 Task: Find connections with filter location Eberswalde with filter topic #property with filter profile language English with filter current company JSW Energy Ltd with filter school NSHM Knowledge Campus Durgapur Group of Institutions 273 with filter industry School and Employee Bus Services with filter service category HR Consulting with filter keywords title Office Manager
Action: Mouse moved to (522, 58)
Screenshot: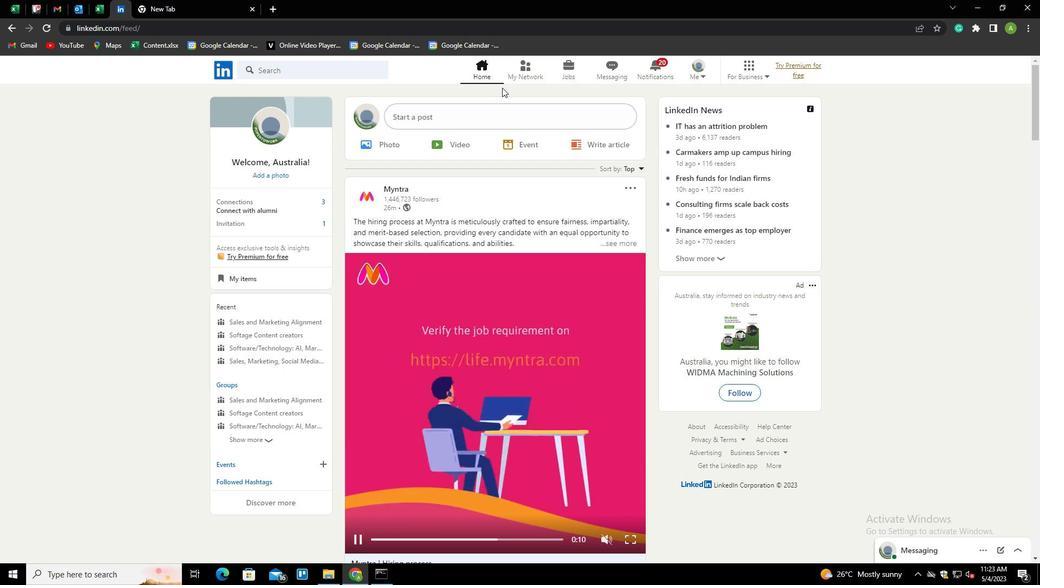
Action: Mouse pressed left at (522, 58)
Screenshot: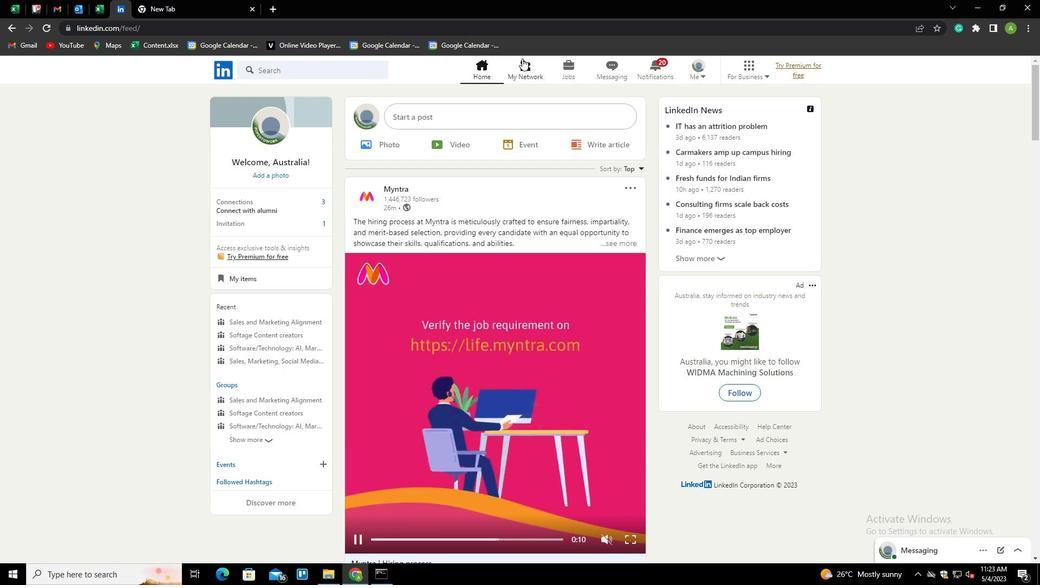
Action: Mouse moved to (280, 126)
Screenshot: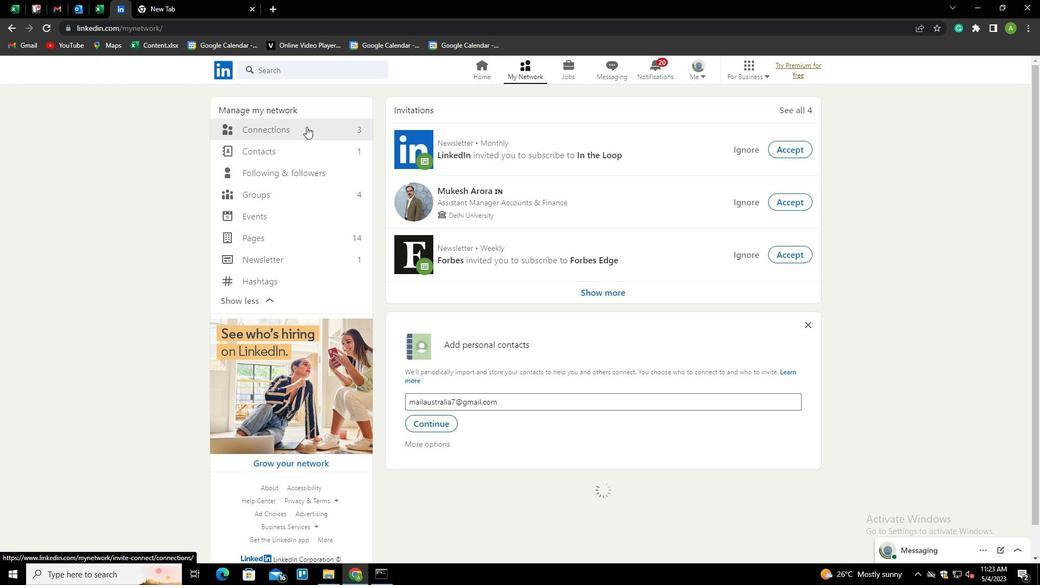 
Action: Mouse pressed left at (280, 126)
Screenshot: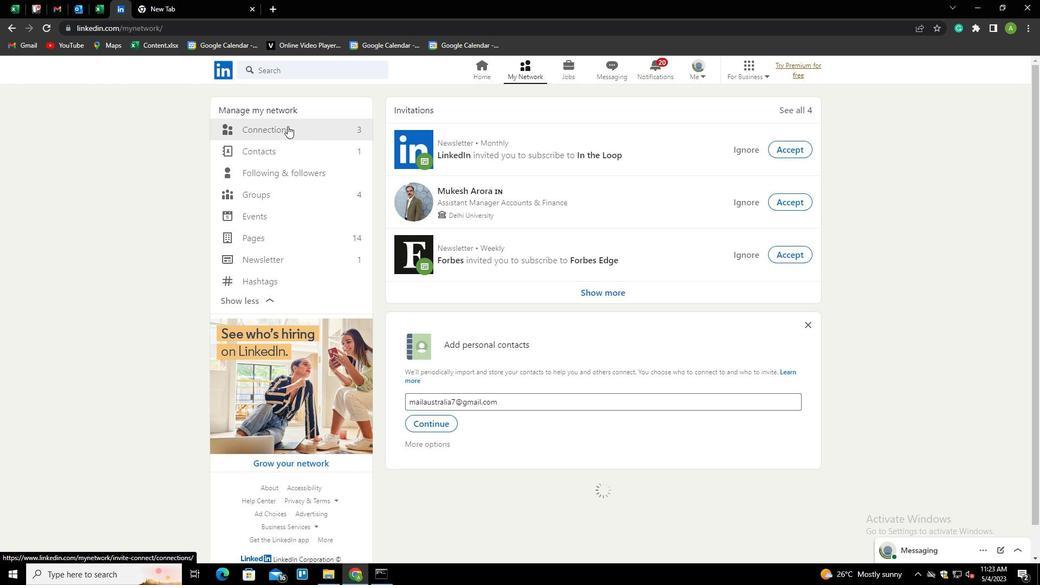 
Action: Mouse moved to (594, 126)
Screenshot: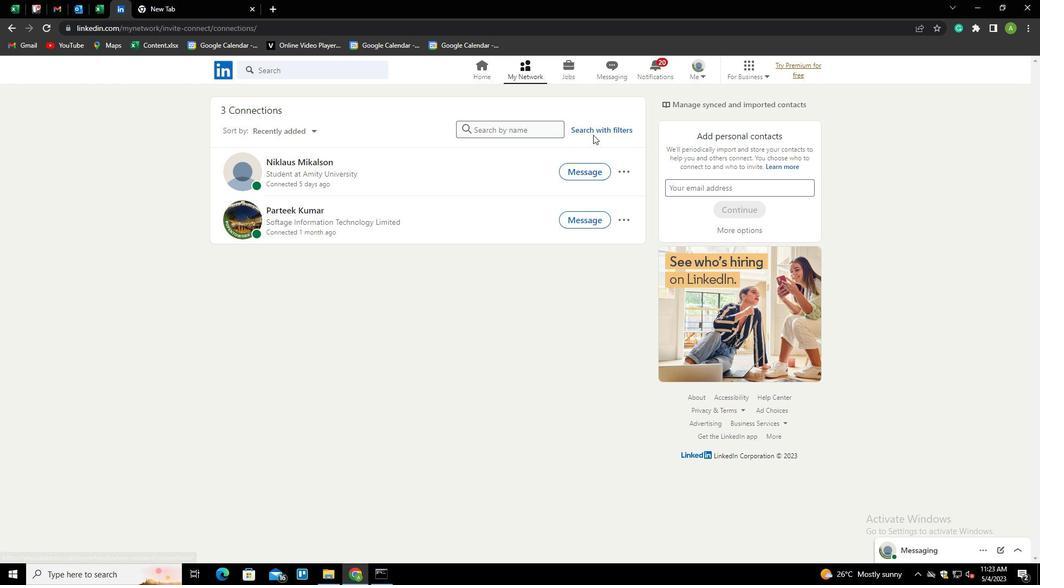 
Action: Mouse pressed left at (594, 126)
Screenshot: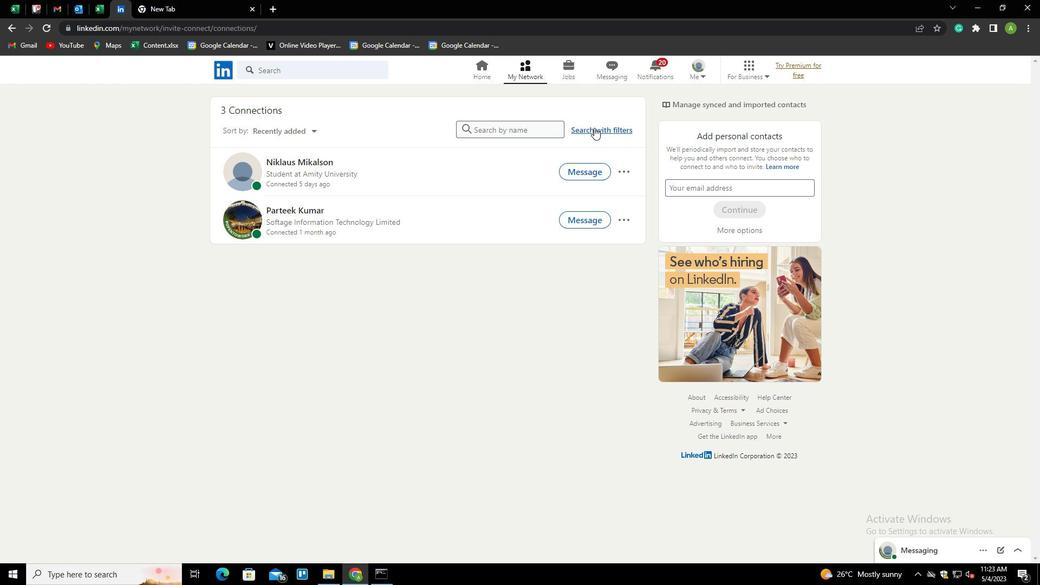 
Action: Mouse moved to (547, 100)
Screenshot: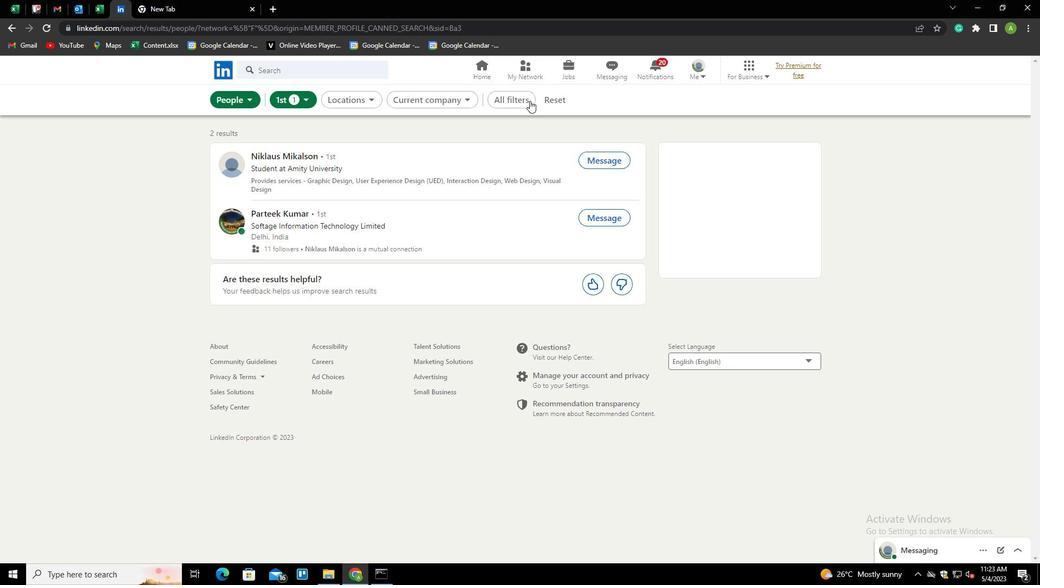 
Action: Mouse pressed left at (547, 100)
Screenshot: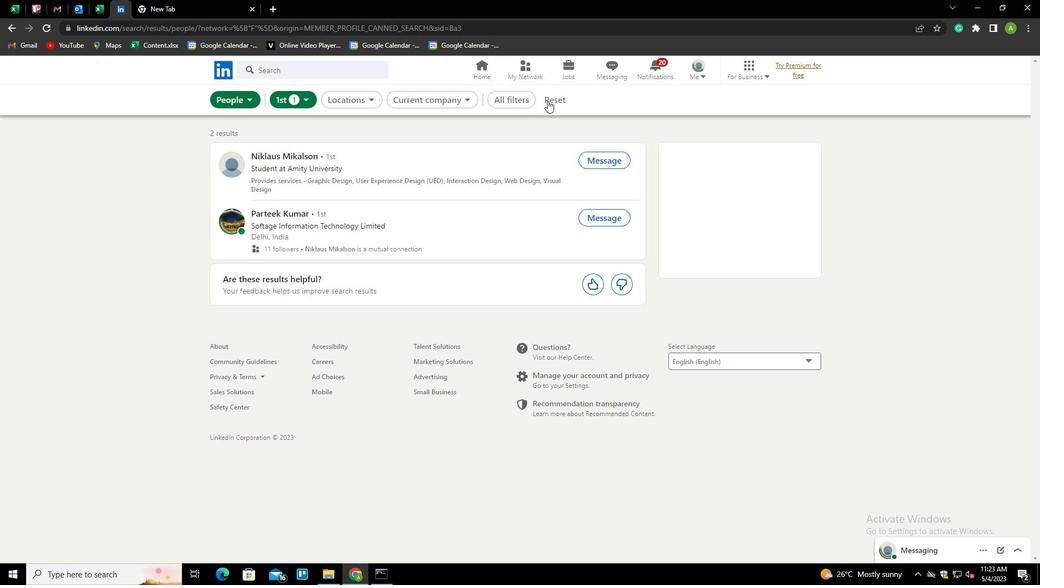 
Action: Mouse moved to (550, 99)
Screenshot: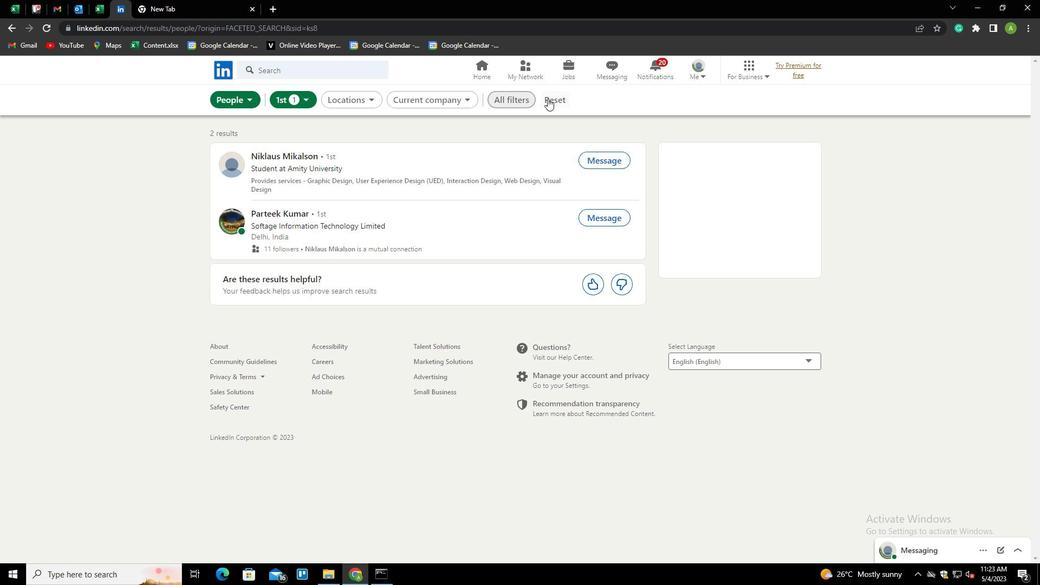 
Action: Mouse pressed left at (550, 99)
Screenshot: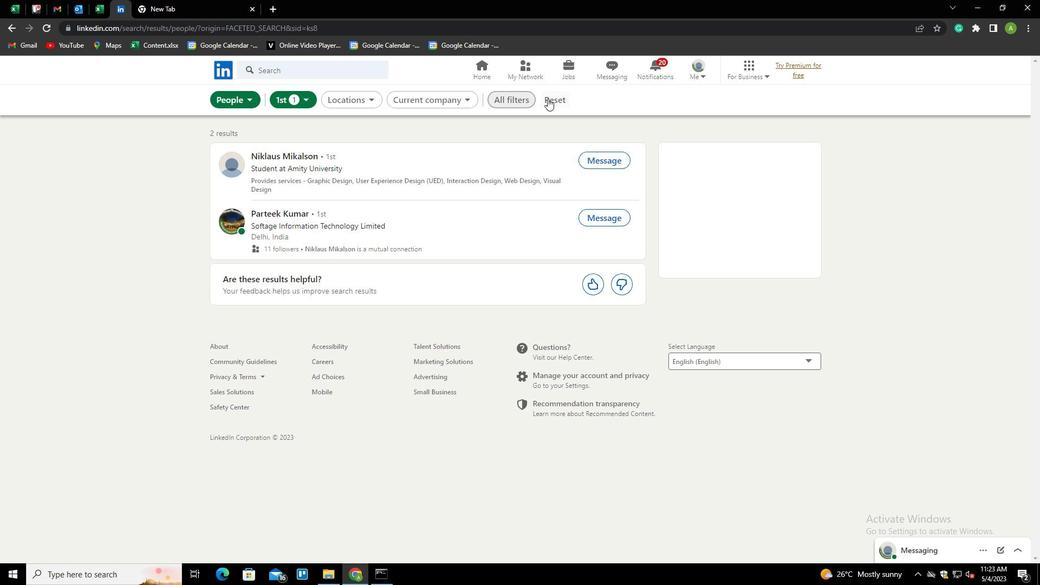 
Action: Mouse moved to (530, 97)
Screenshot: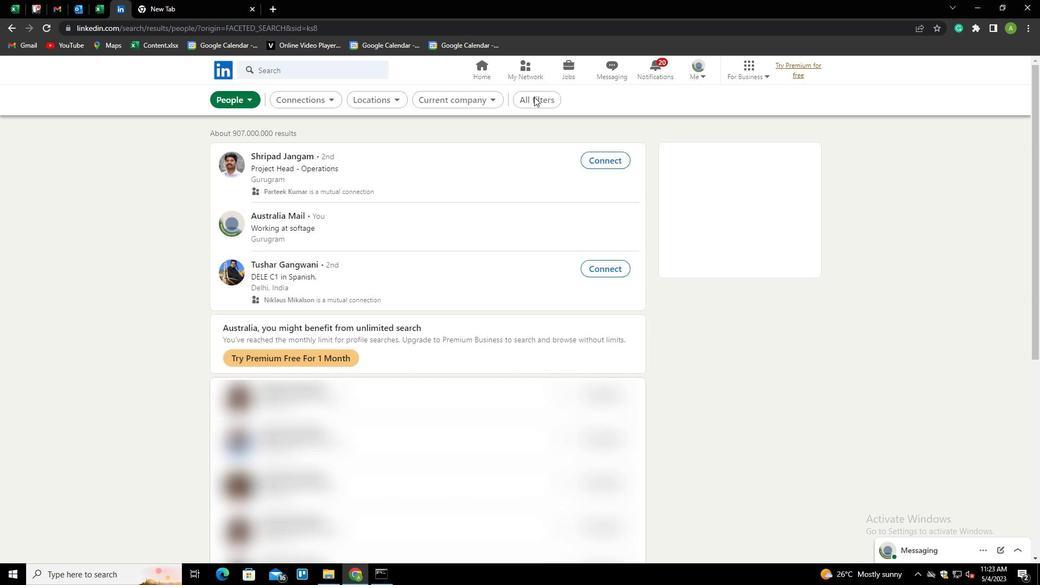 
Action: Mouse pressed left at (530, 97)
Screenshot: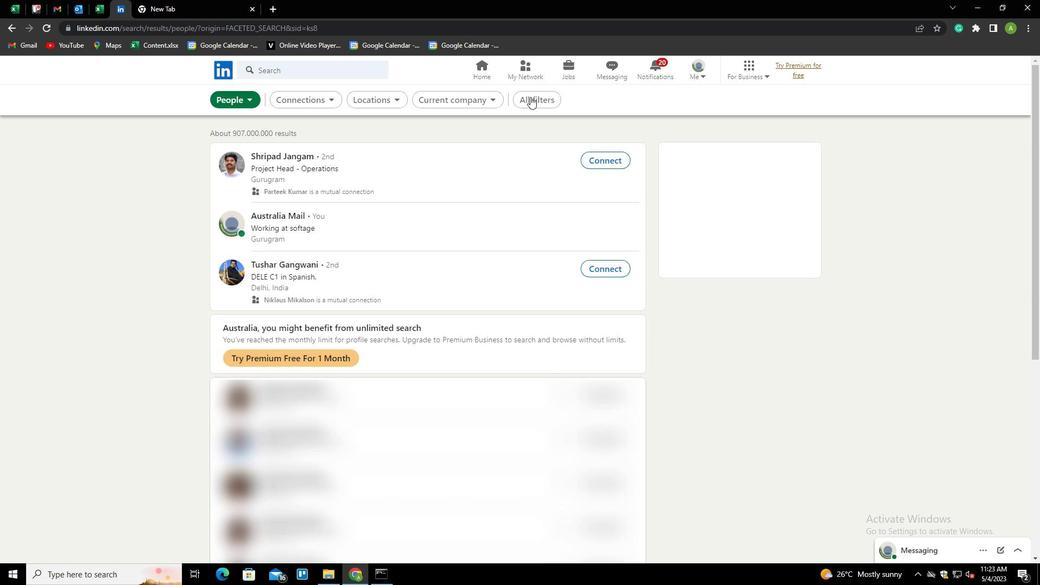
Action: Mouse moved to (811, 296)
Screenshot: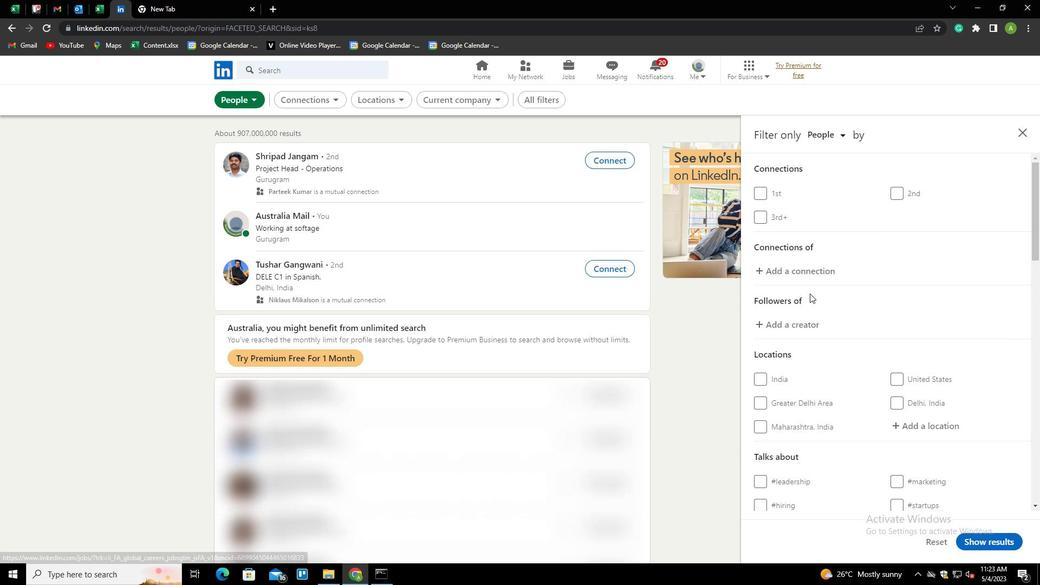 
Action: Mouse scrolled (811, 295) with delta (0, 0)
Screenshot: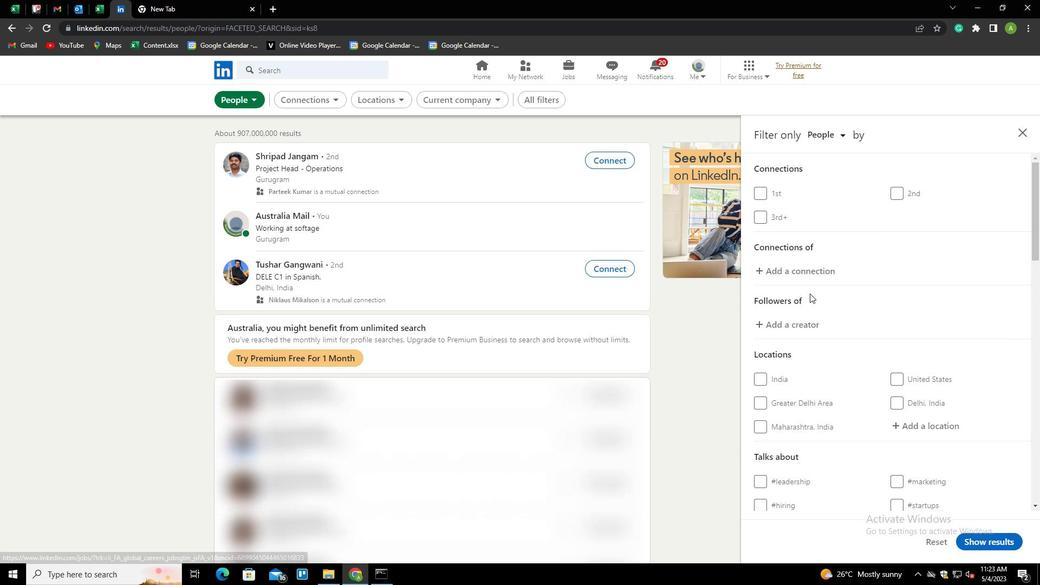 
Action: Mouse scrolled (811, 295) with delta (0, 0)
Screenshot: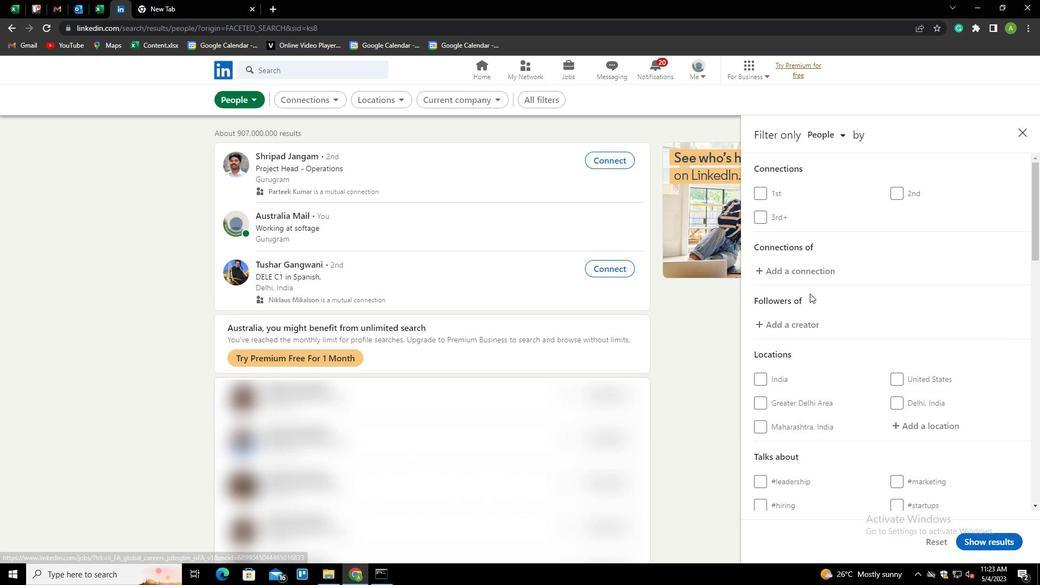 
Action: Mouse scrolled (811, 295) with delta (0, 0)
Screenshot: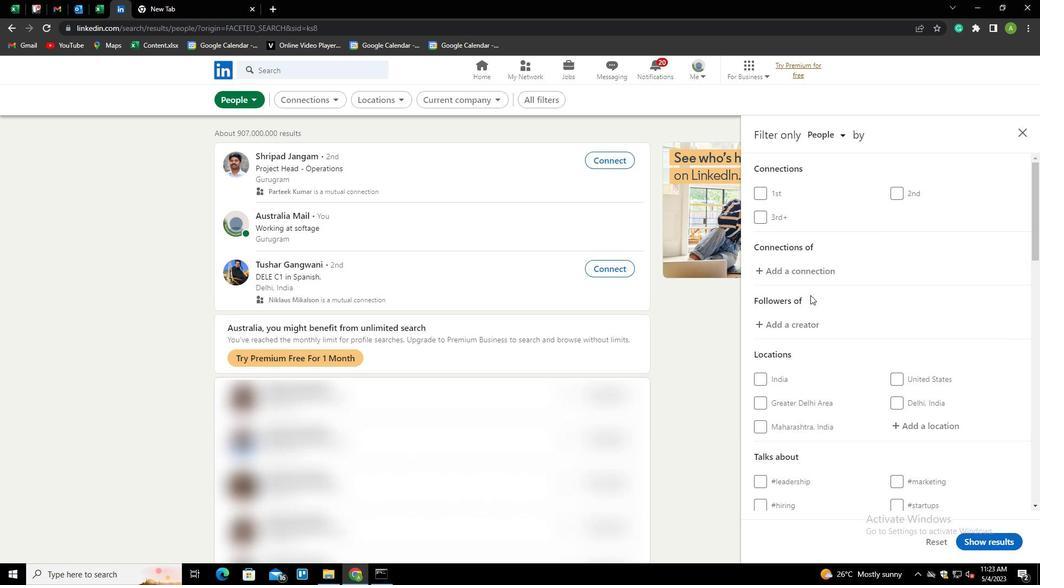 
Action: Mouse moved to (903, 266)
Screenshot: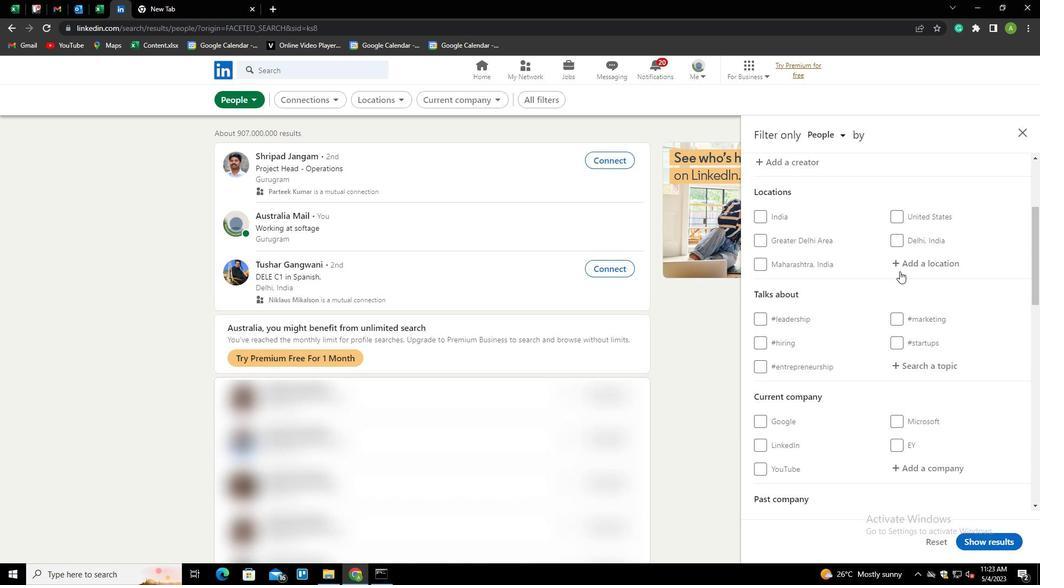 
Action: Mouse pressed left at (903, 266)
Screenshot: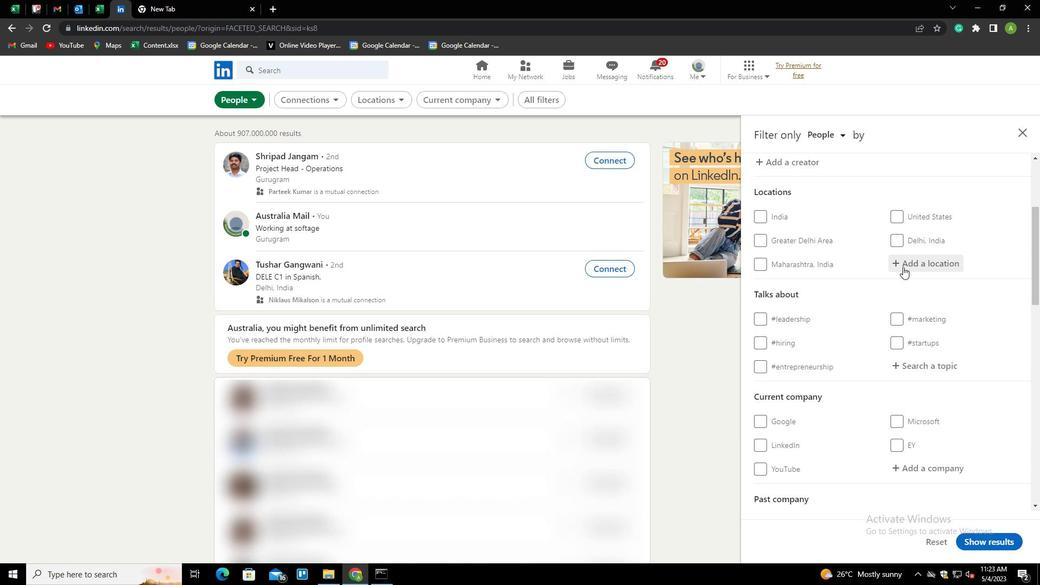 
Action: Key pressed <Key.shift>
Screenshot: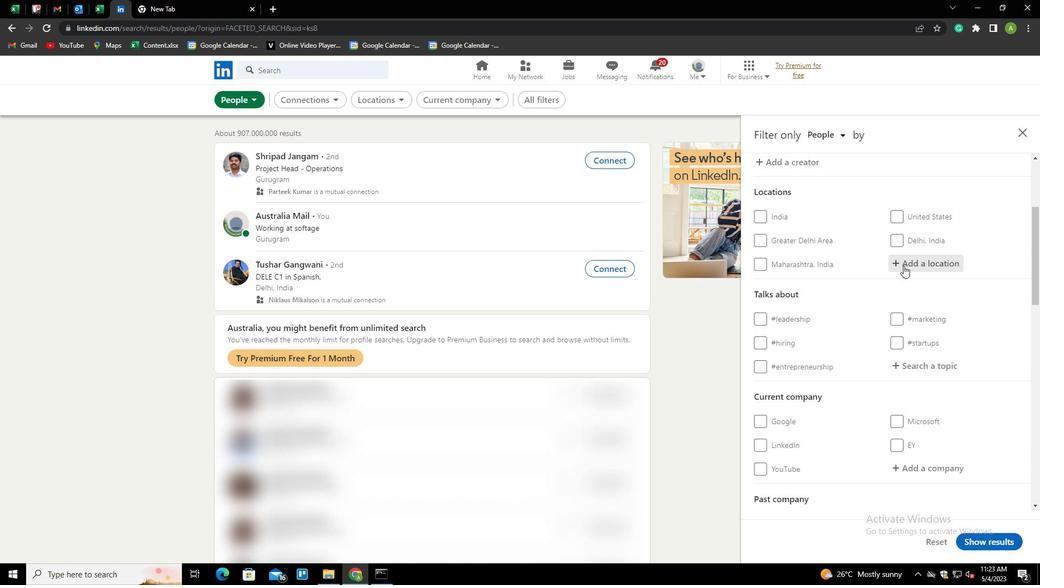 
Action: Mouse moved to (893, 264)
Screenshot: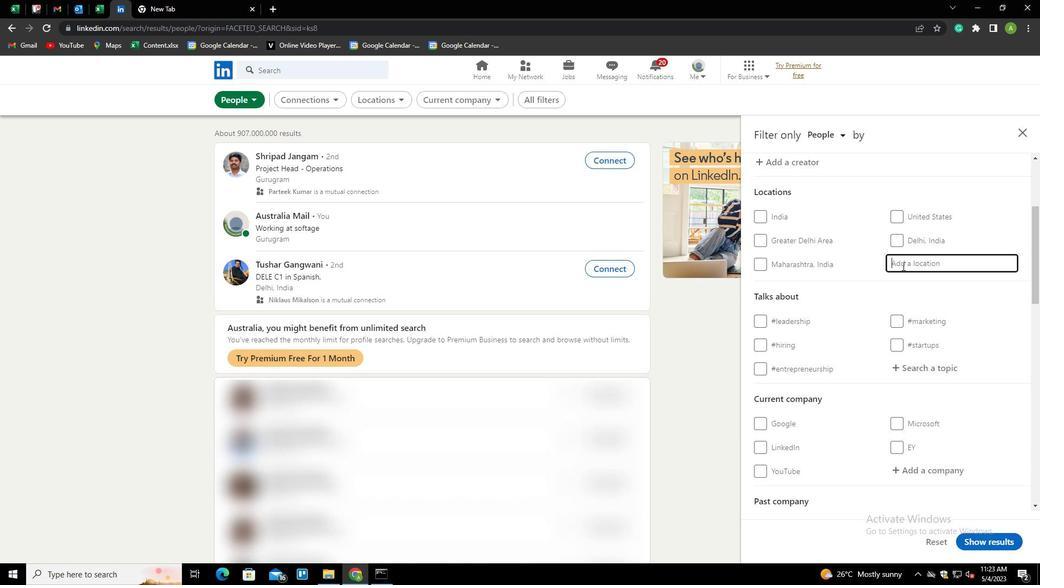 
Action: Key pressed <Key.shift>
Screenshot: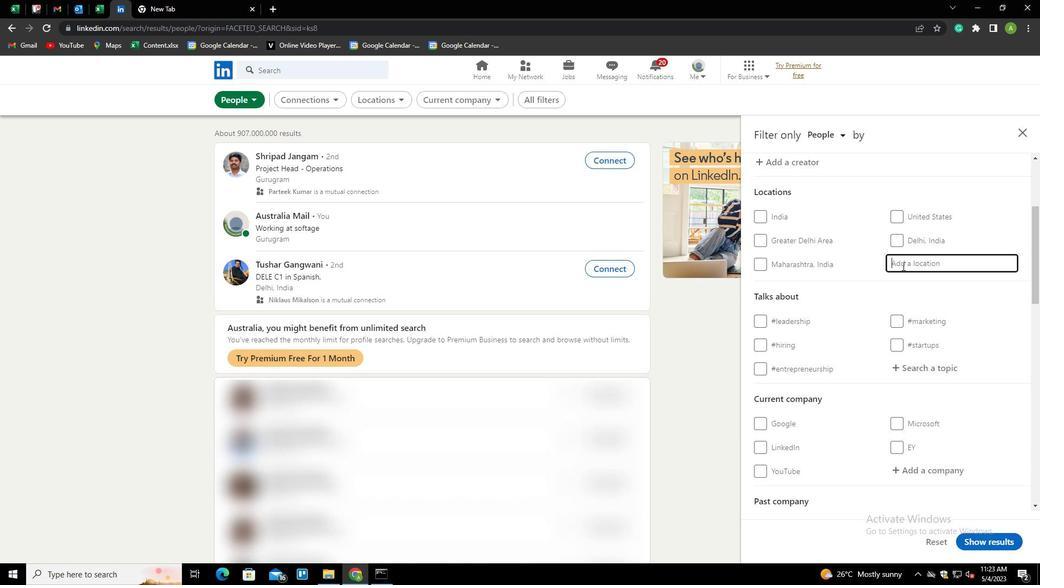 
Action: Mouse moved to (890, 263)
Screenshot: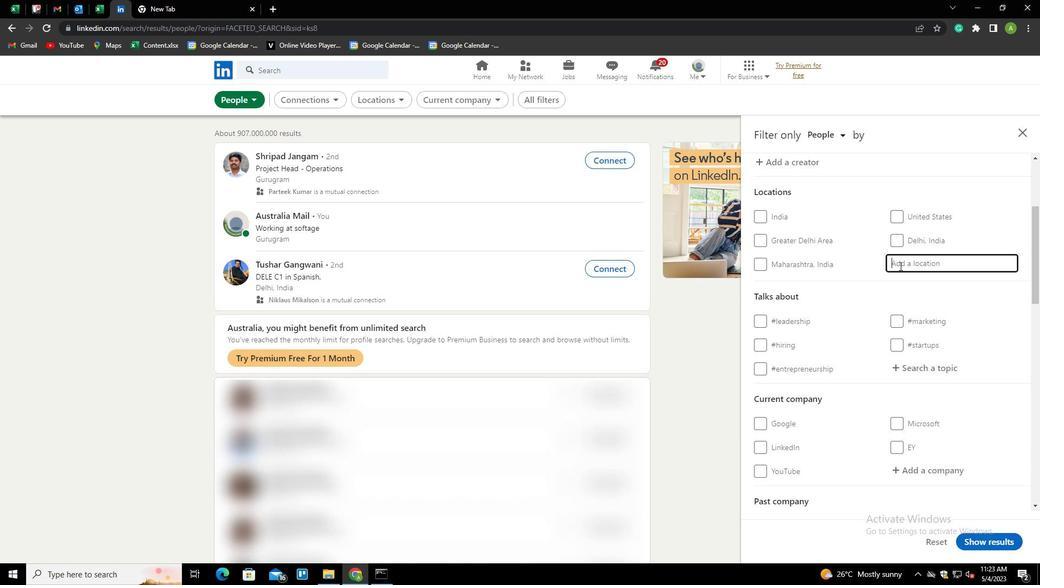 
Action: Key pressed <Key.shift><Key.shift><Key.shift><Key.shift><Key.shift><Key.shift><Key.shift>E
Screenshot: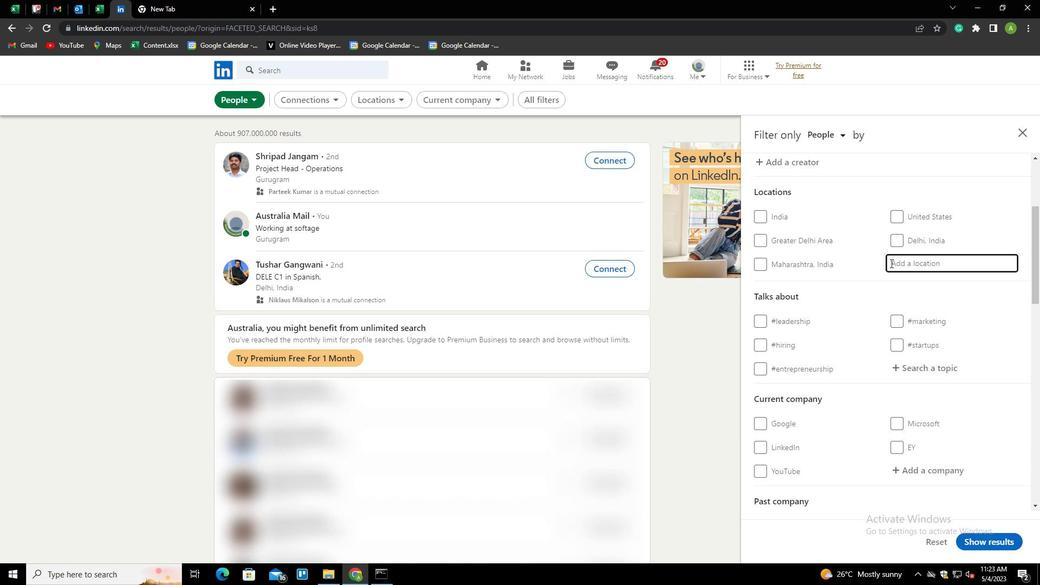 
Action: Mouse moved to (876, 260)
Screenshot: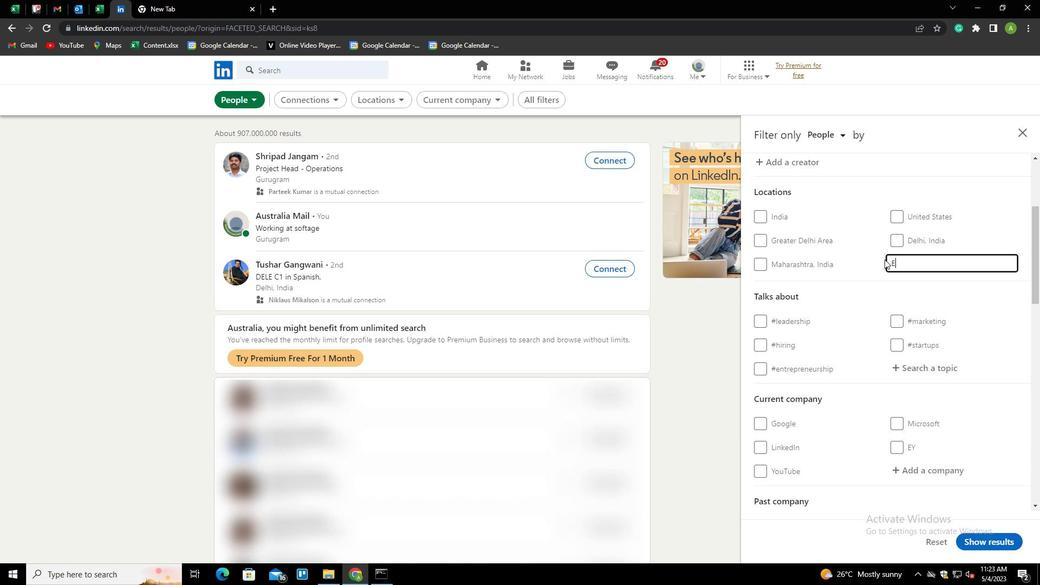 
Action: Key pressed BERSWALDE,<Key.space><Key.down><Key.enter>
Screenshot: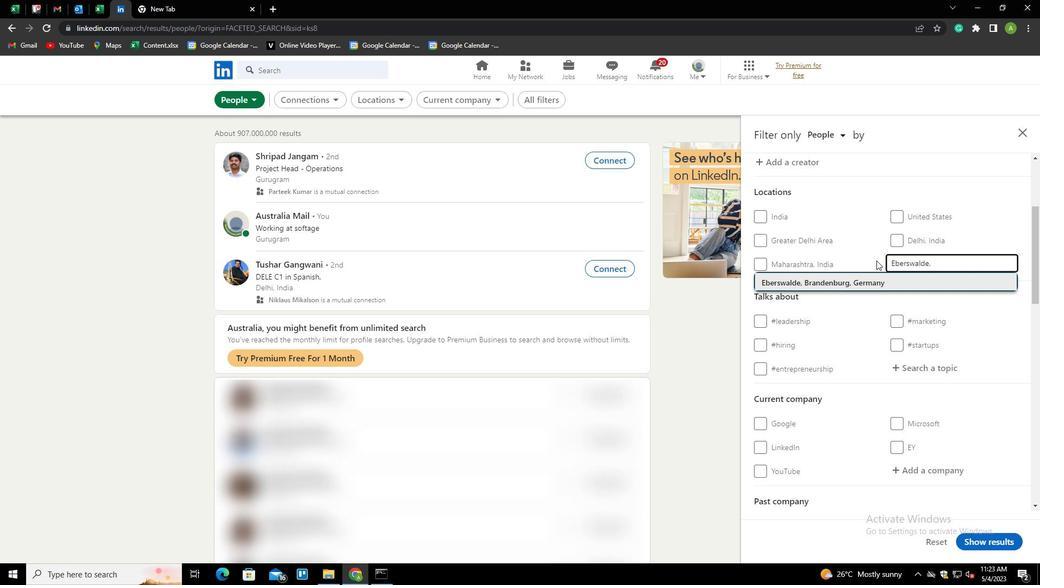 
Action: Mouse moved to (873, 268)
Screenshot: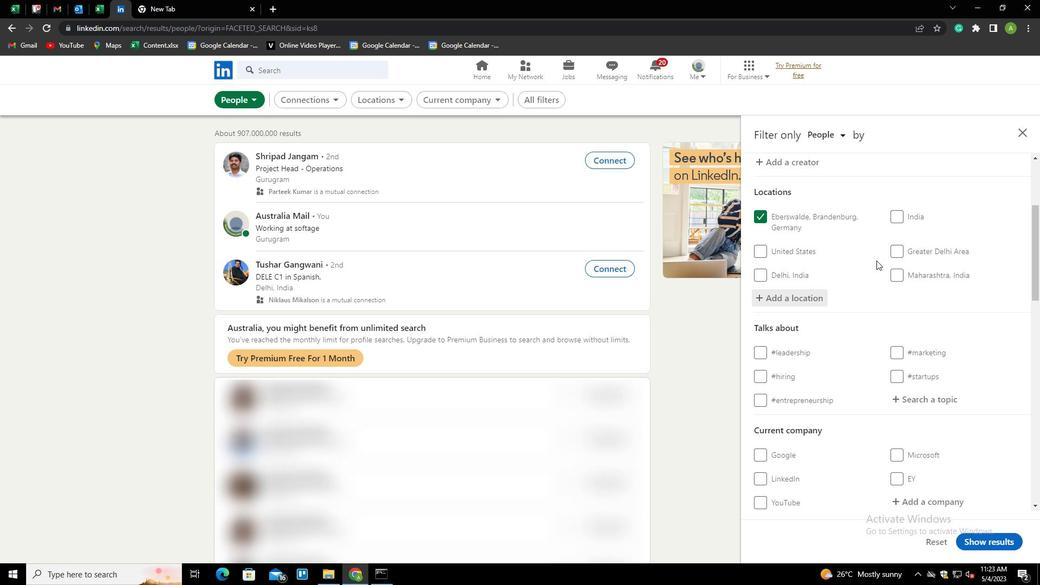 
Action: Mouse scrolled (873, 268) with delta (0, 0)
Screenshot: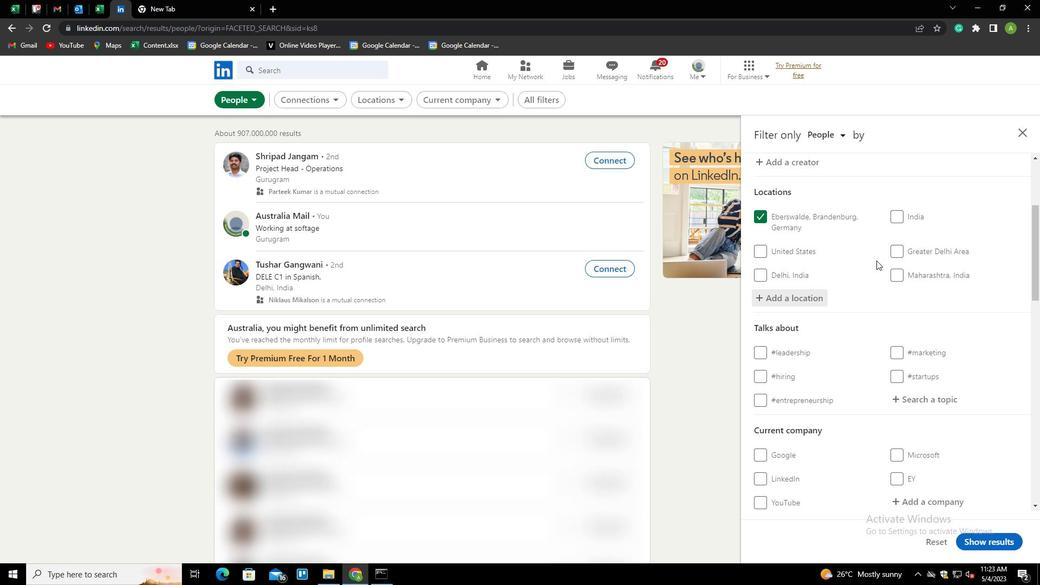 
Action: Mouse scrolled (873, 268) with delta (0, 0)
Screenshot: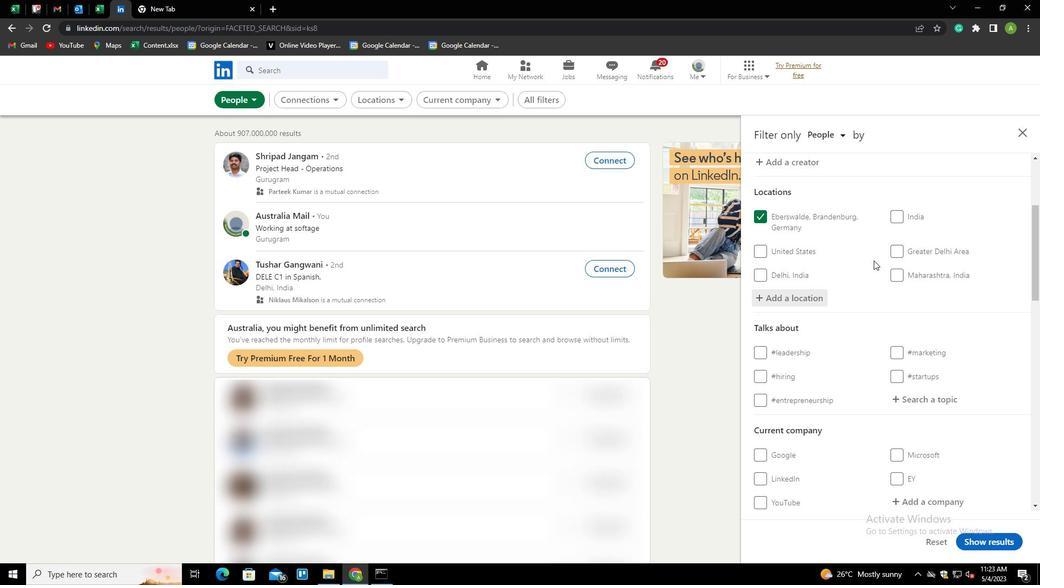 
Action: Mouse scrolled (873, 268) with delta (0, 0)
Screenshot: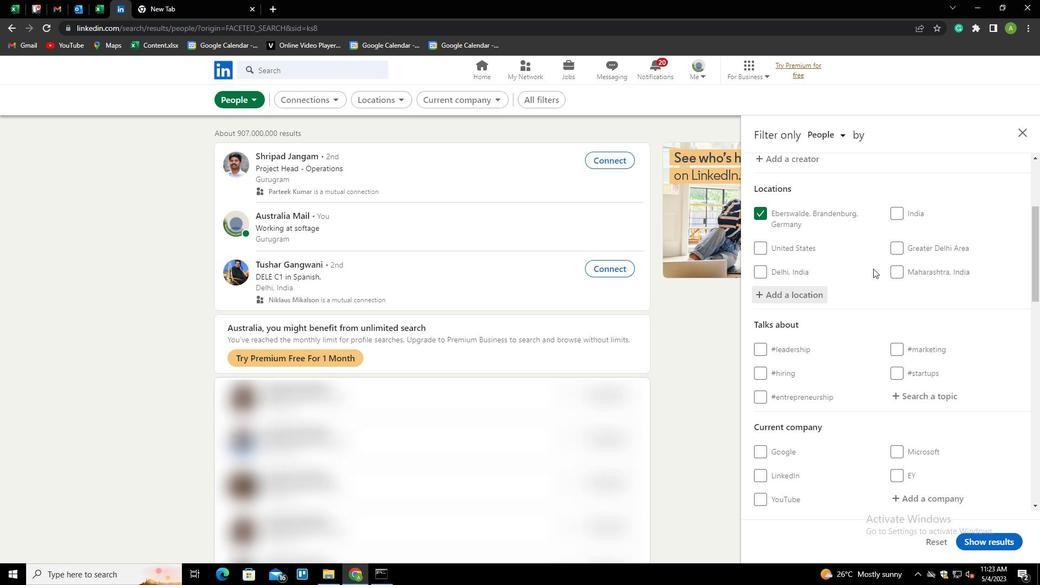 
Action: Mouse moved to (919, 241)
Screenshot: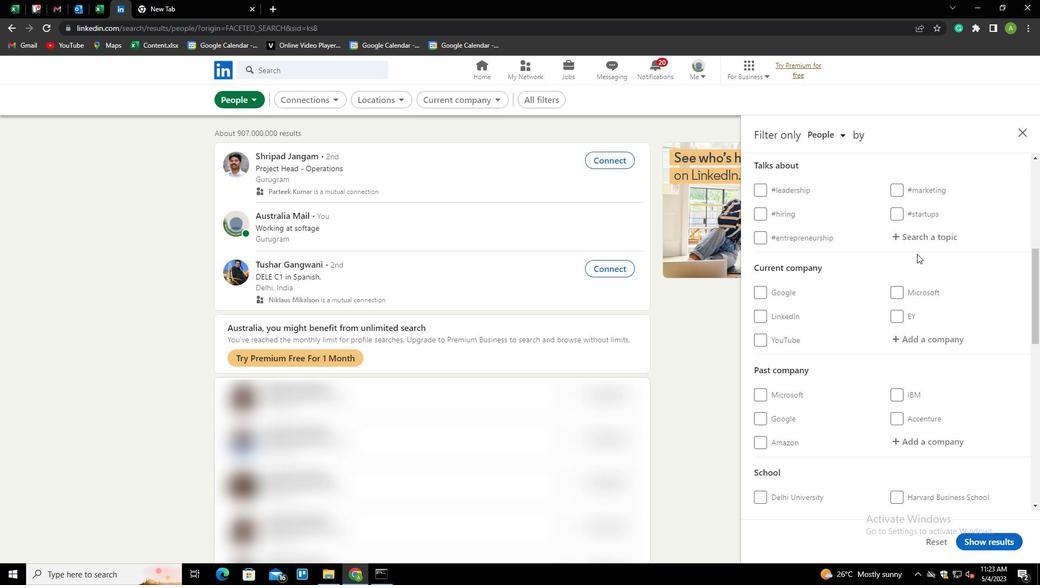 
Action: Mouse pressed left at (919, 241)
Screenshot: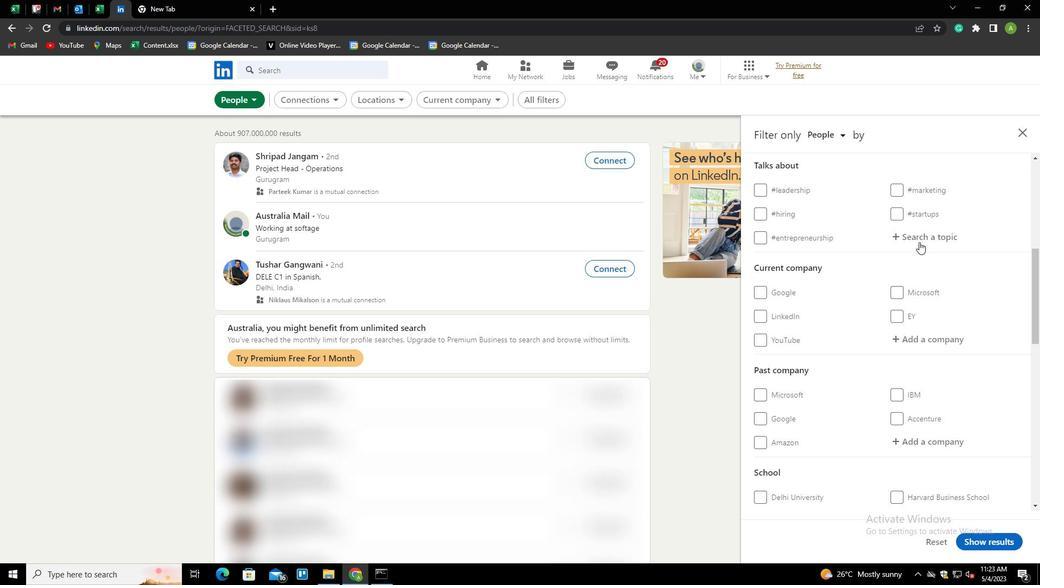
Action: Mouse moved to (900, 241)
Screenshot: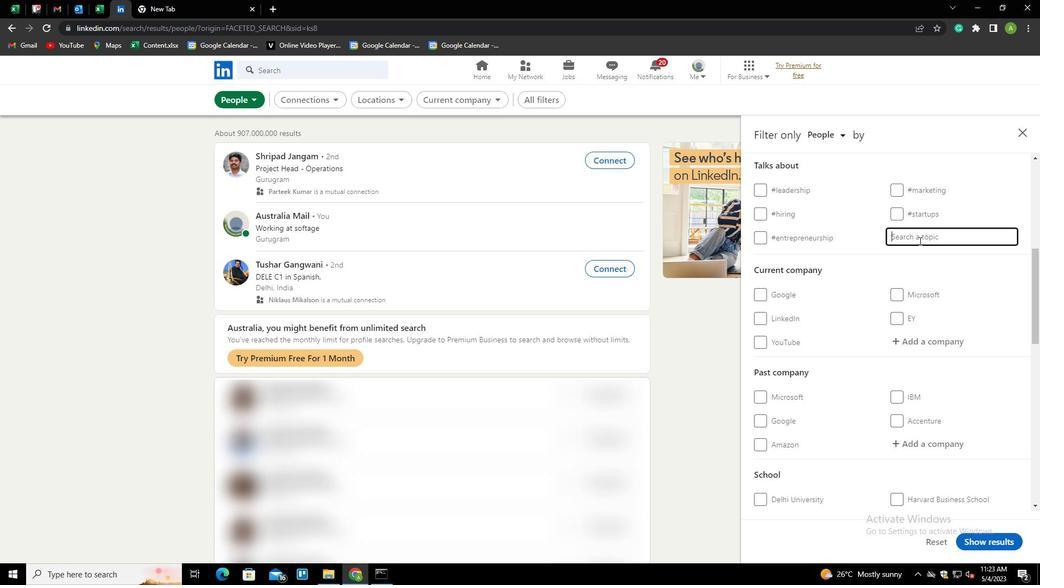 
Action: Key pressed PROPERTY<Key.down><Key.enter>
Screenshot: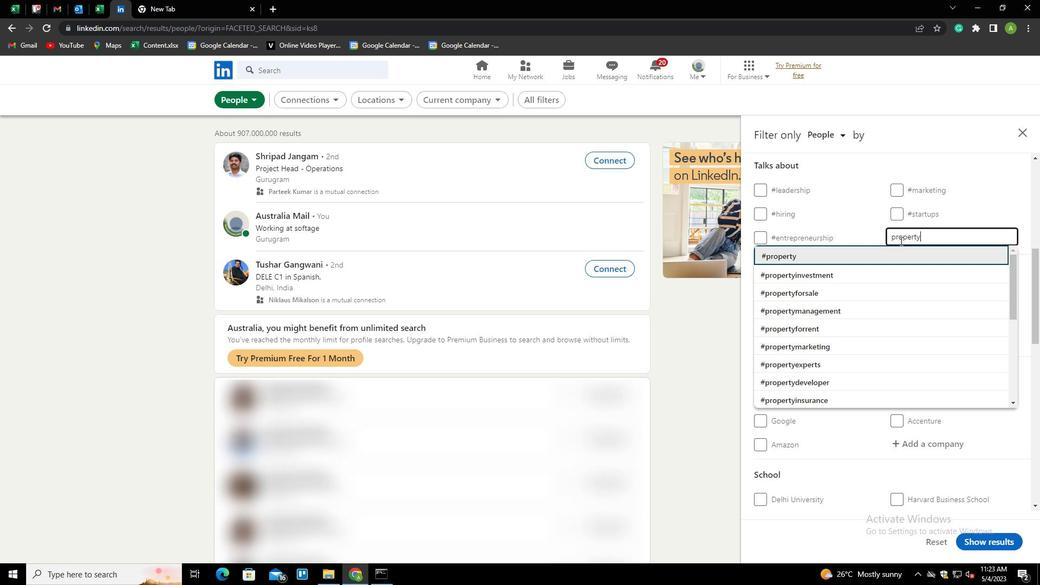 
Action: Mouse moved to (900, 241)
Screenshot: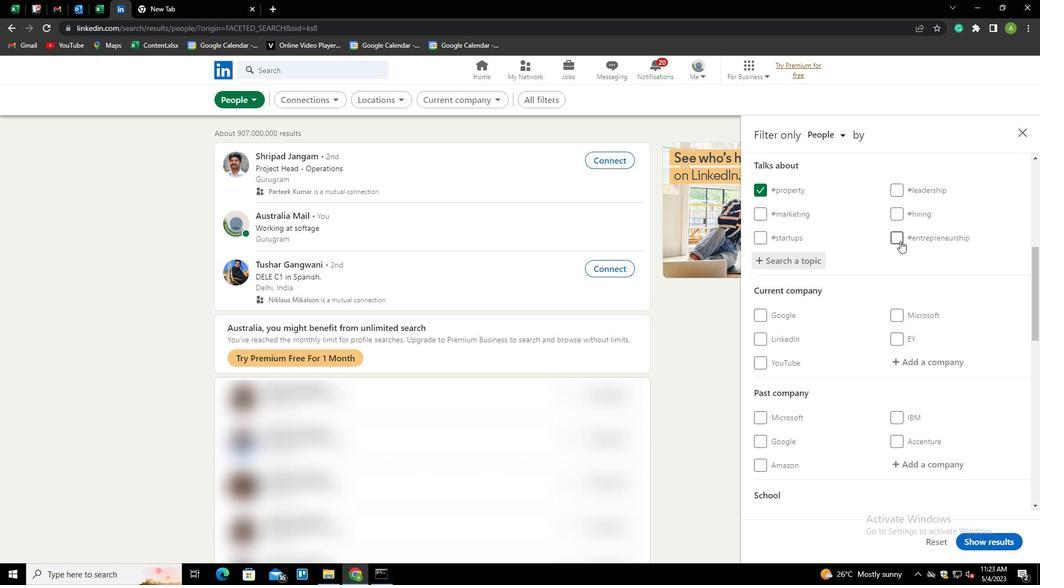 
Action: Mouse scrolled (900, 240) with delta (0, 0)
Screenshot: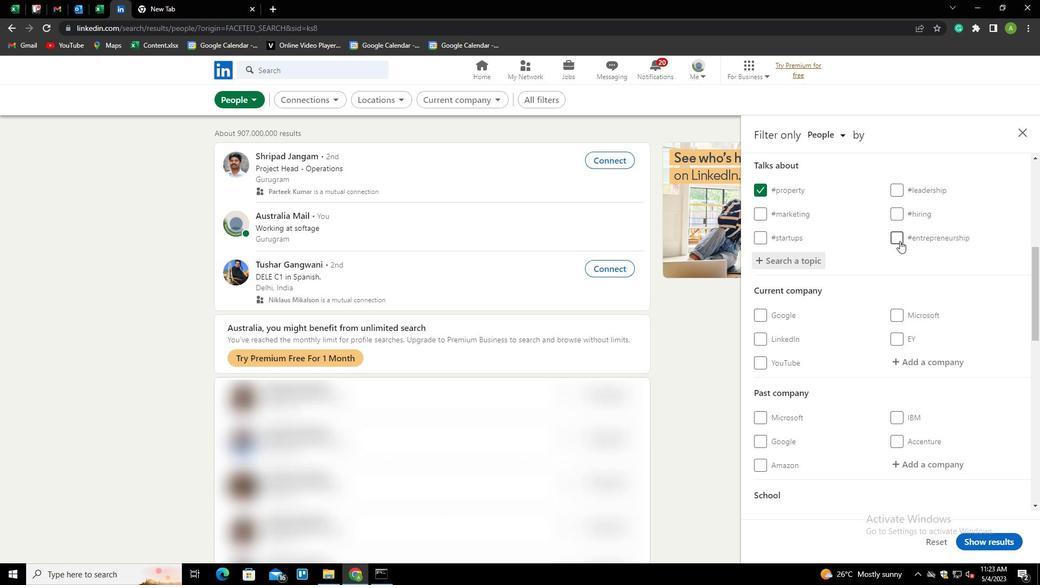 
Action: Mouse scrolled (900, 240) with delta (0, 0)
Screenshot: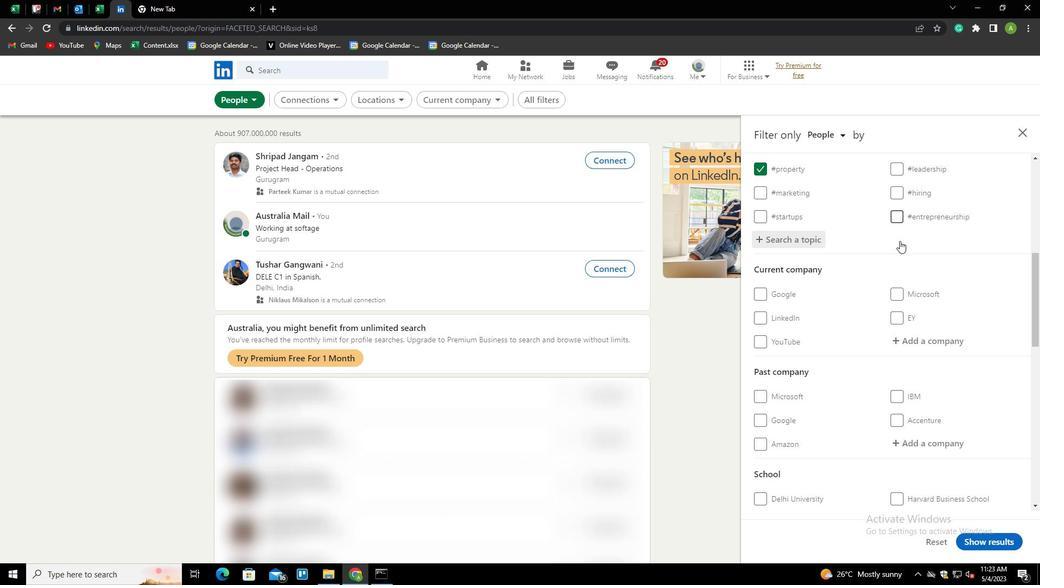 
Action: Mouse scrolled (900, 240) with delta (0, 0)
Screenshot: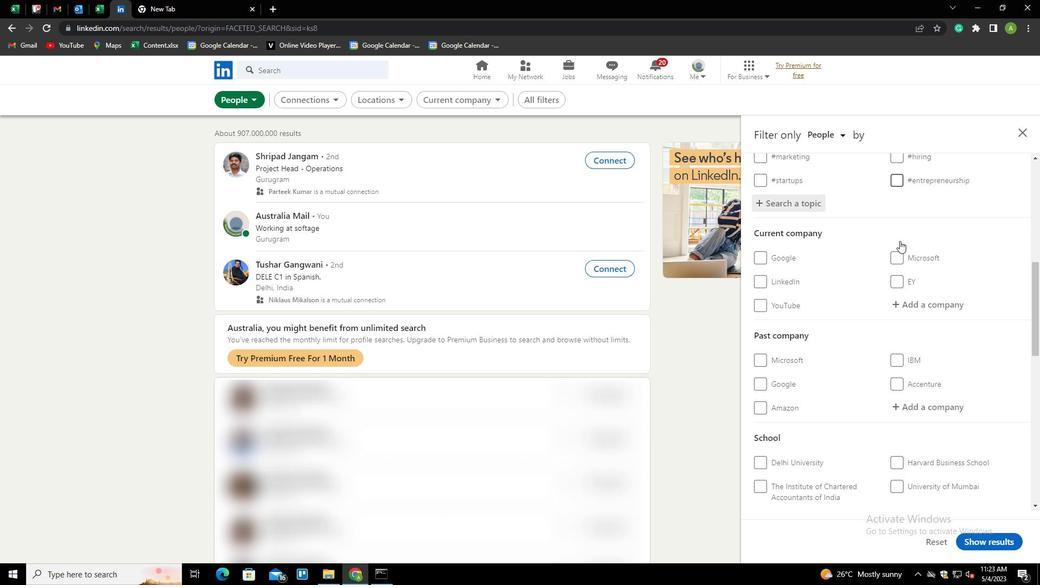 
Action: Mouse scrolled (900, 240) with delta (0, 0)
Screenshot: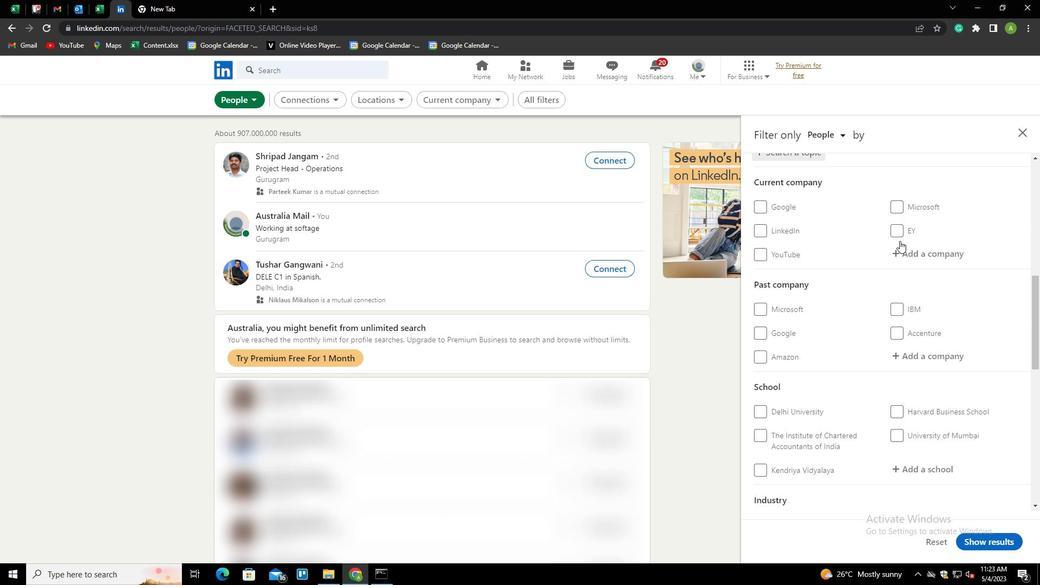 
Action: Mouse scrolled (900, 240) with delta (0, 0)
Screenshot: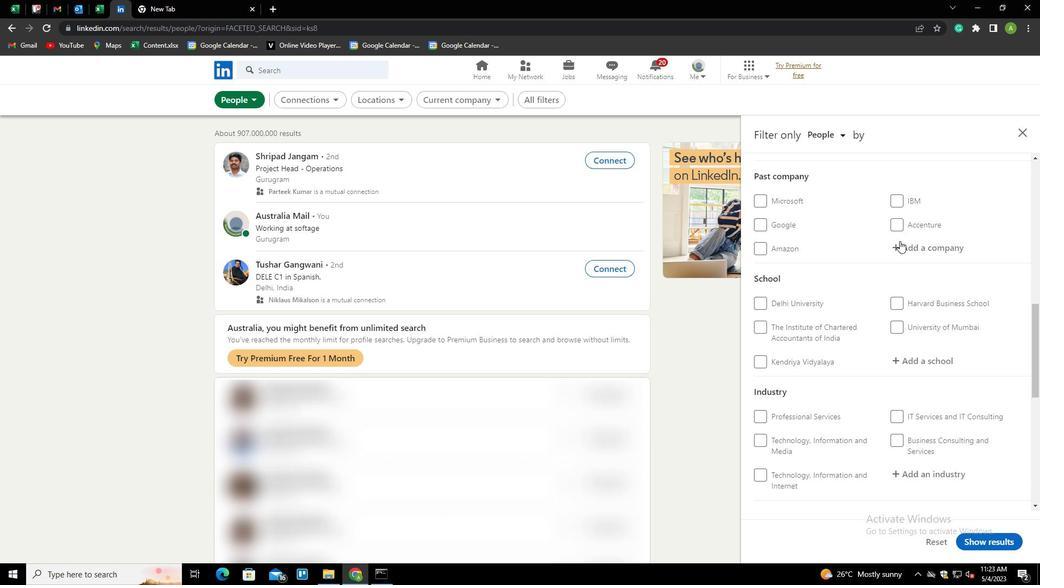 
Action: Mouse scrolled (900, 240) with delta (0, 0)
Screenshot: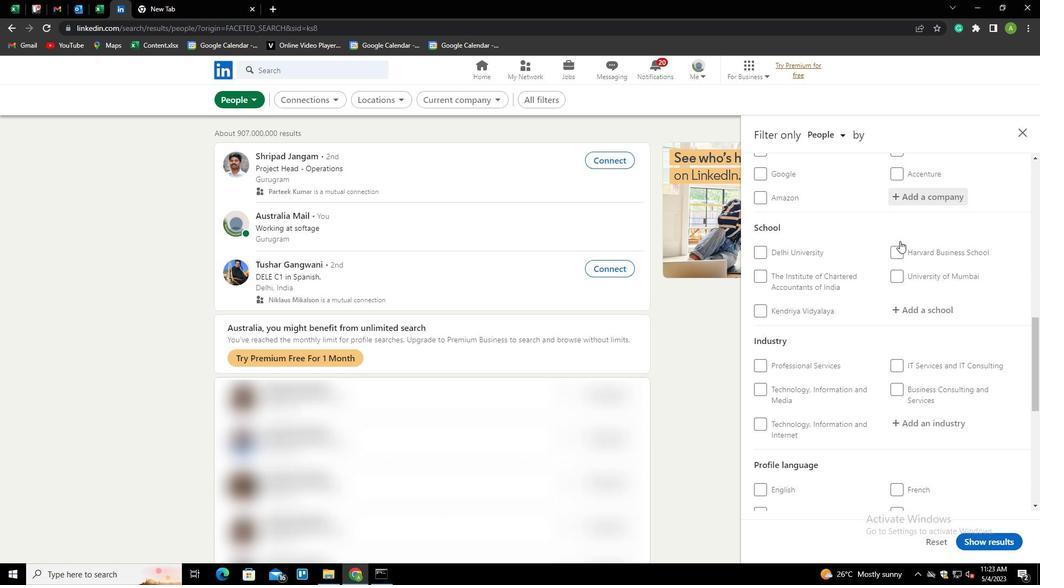 
Action: Mouse scrolled (900, 240) with delta (0, 0)
Screenshot: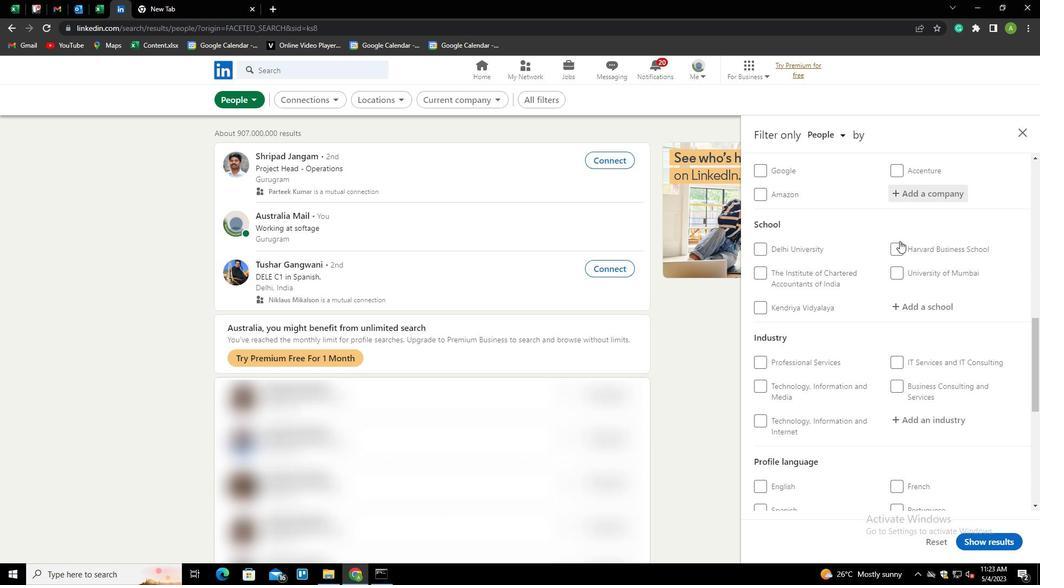 
Action: Mouse moved to (772, 377)
Screenshot: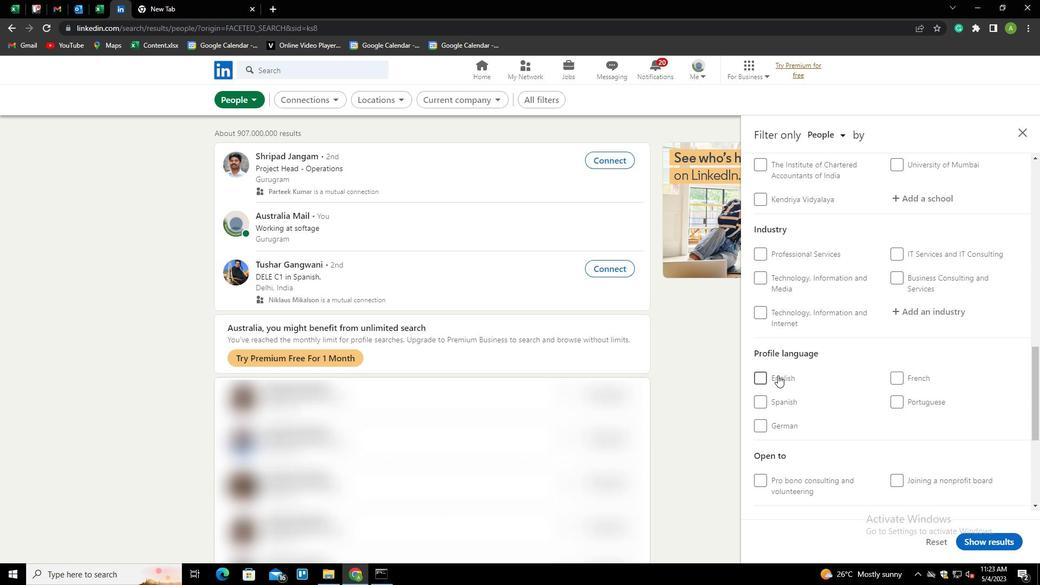 
Action: Mouse pressed left at (772, 377)
Screenshot: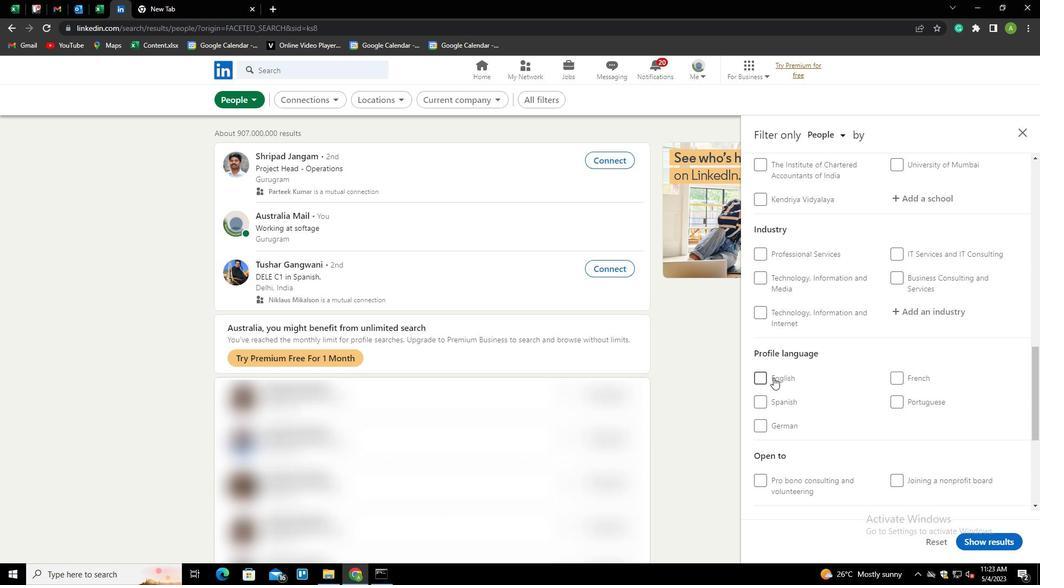
Action: Mouse moved to (847, 353)
Screenshot: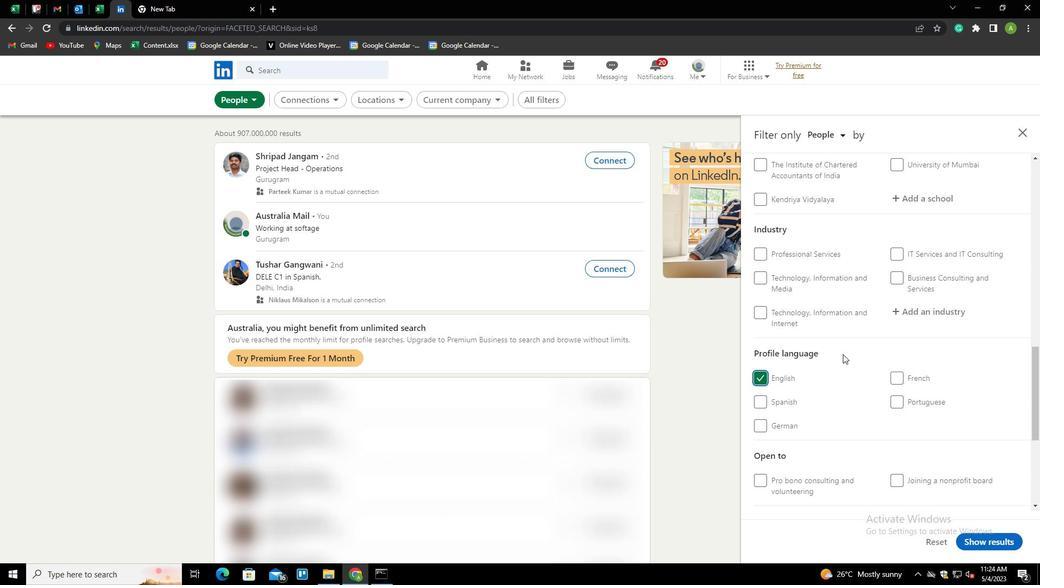 
Action: Mouse scrolled (847, 353) with delta (0, 0)
Screenshot: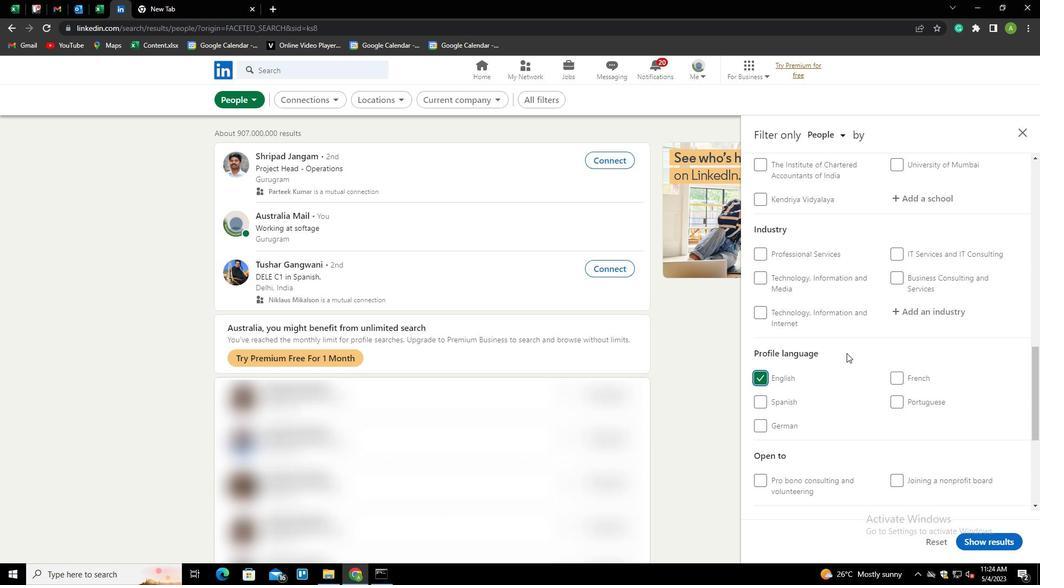 
Action: Mouse scrolled (847, 353) with delta (0, 0)
Screenshot: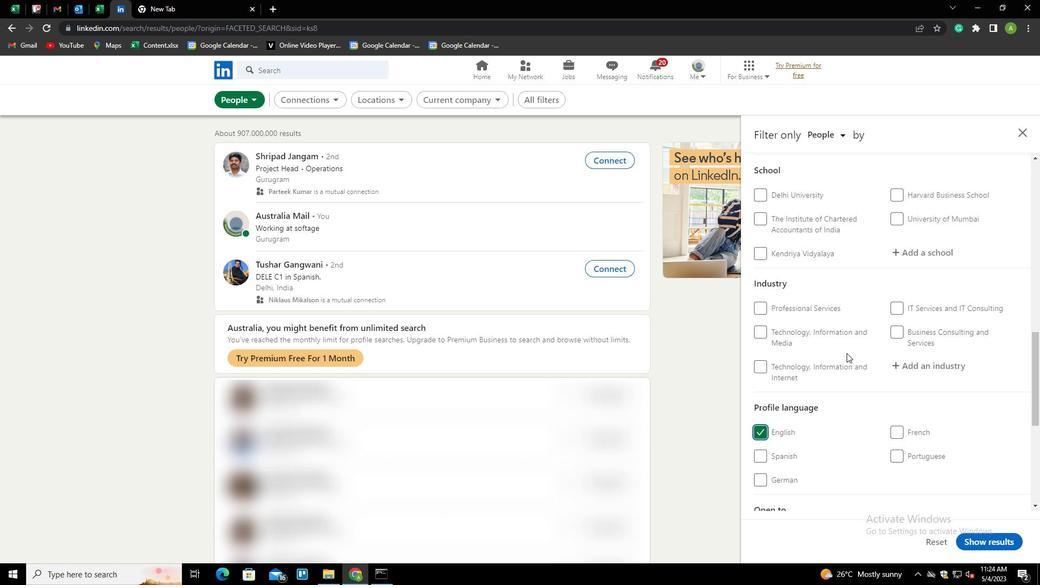 
Action: Mouse moved to (847, 352)
Screenshot: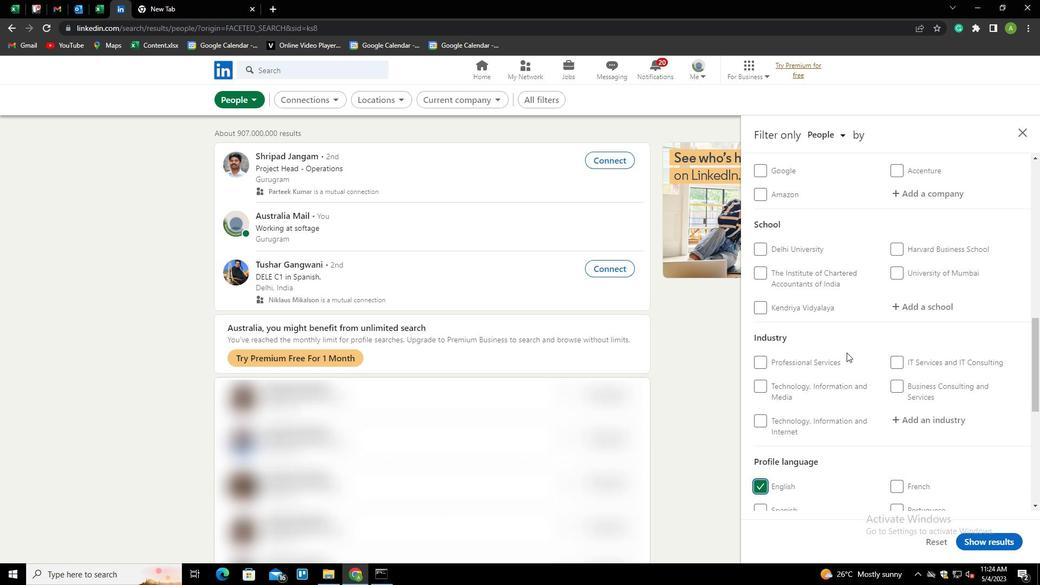 
Action: Mouse scrolled (847, 352) with delta (0, 0)
Screenshot: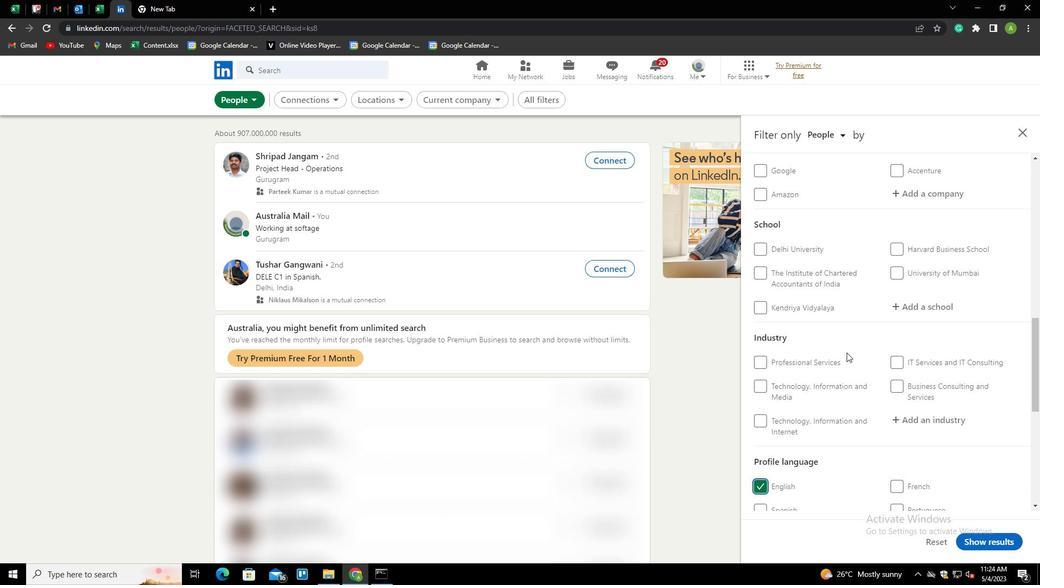 
Action: Mouse moved to (847, 351)
Screenshot: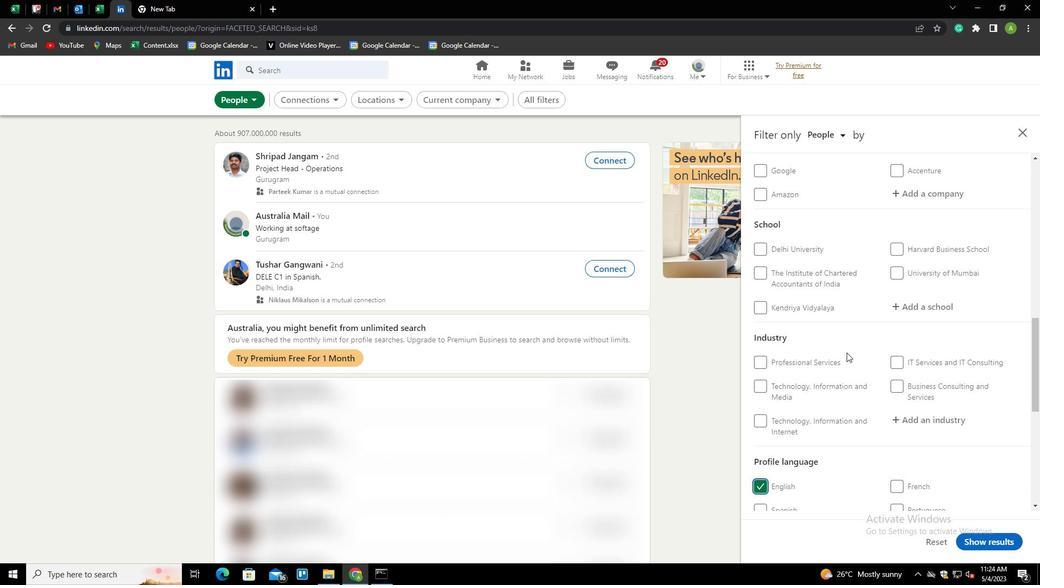 
Action: Mouse scrolled (847, 351) with delta (0, 0)
Screenshot: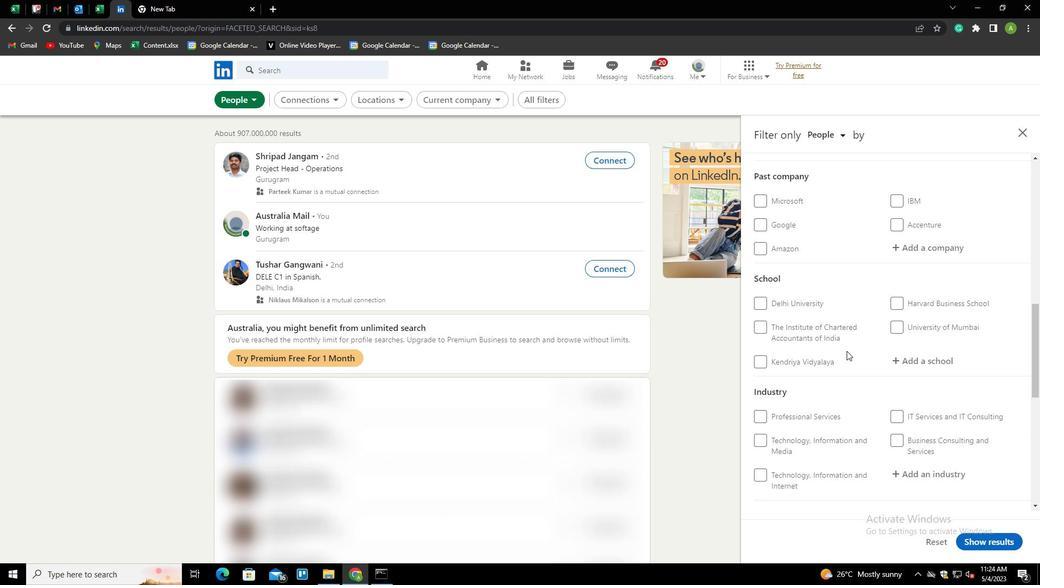 
Action: Mouse moved to (847, 350)
Screenshot: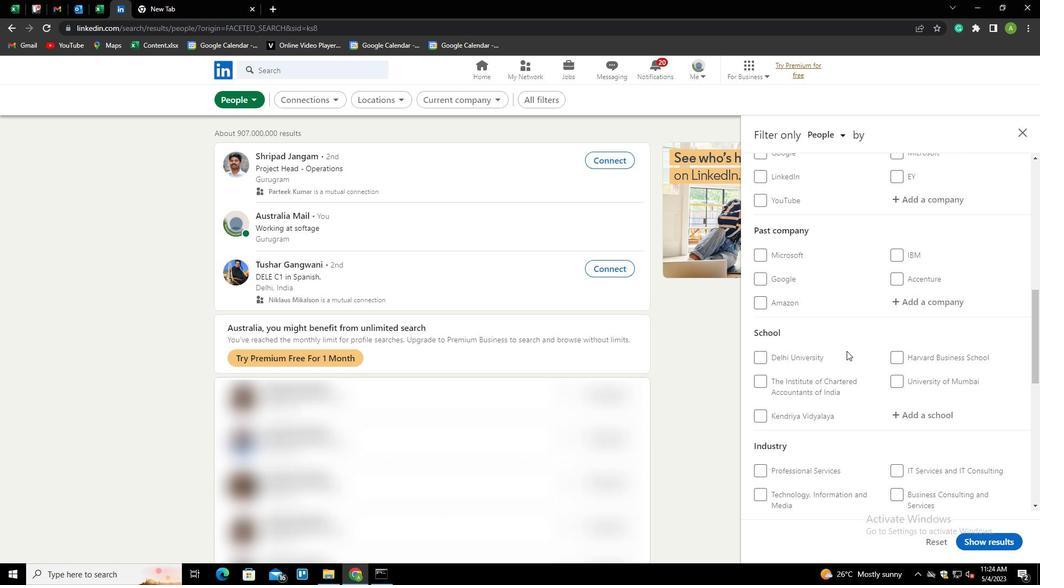 
Action: Mouse scrolled (847, 351) with delta (0, 0)
Screenshot: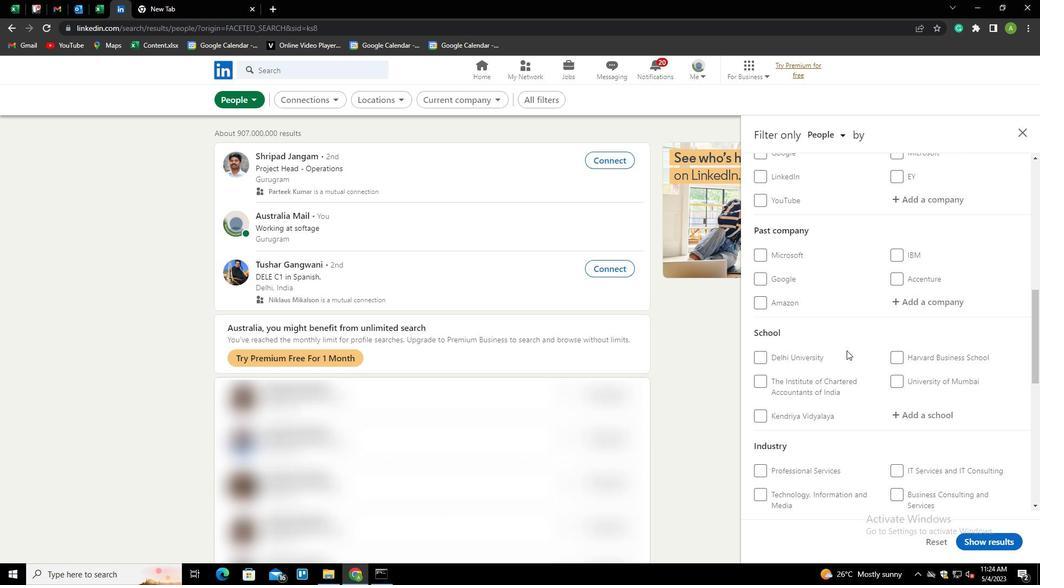 
Action: Mouse scrolled (847, 351) with delta (0, 0)
Screenshot: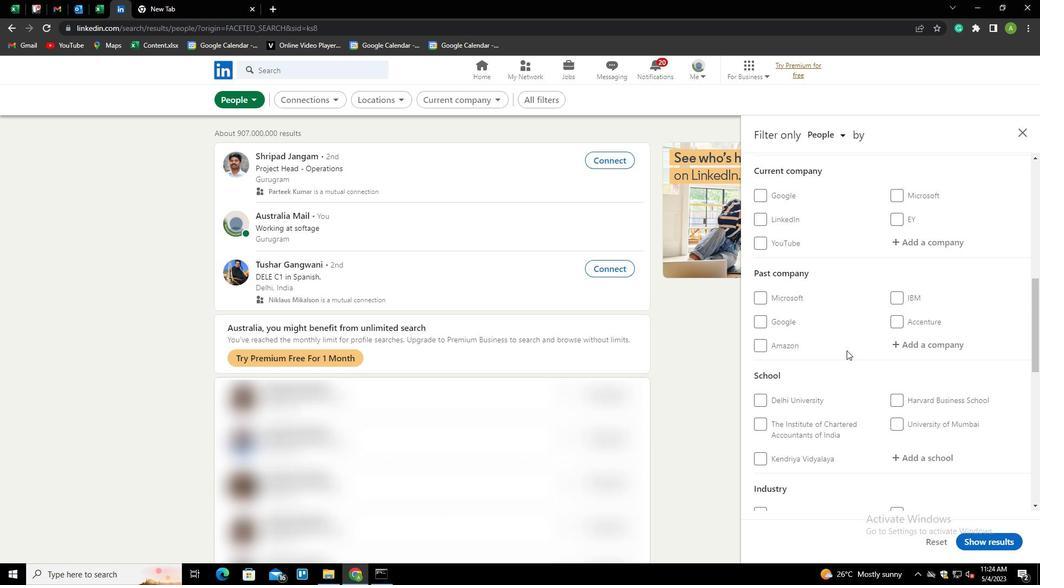 
Action: Mouse moved to (904, 304)
Screenshot: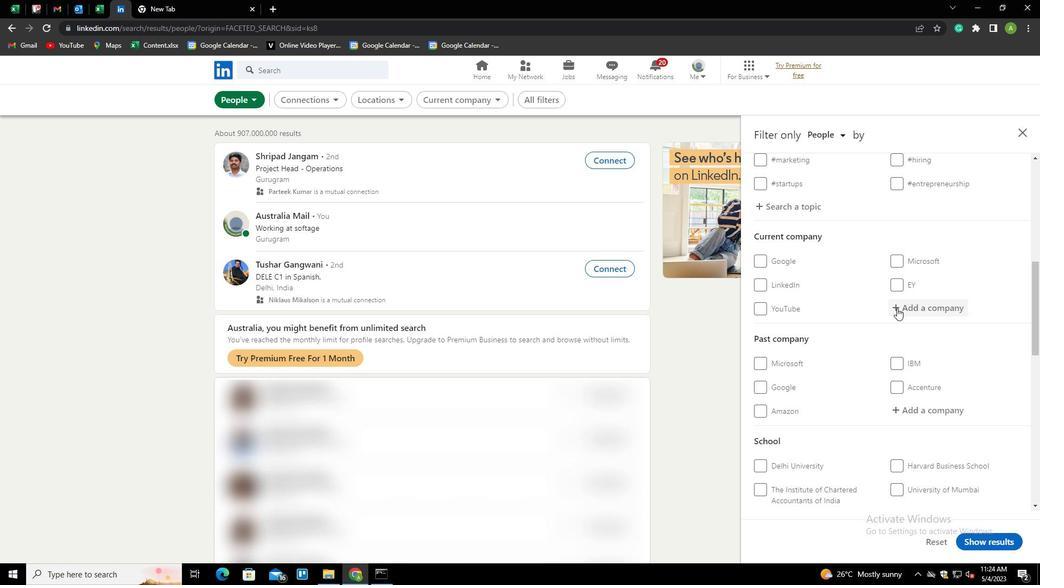 
Action: Mouse pressed left at (904, 304)
Screenshot: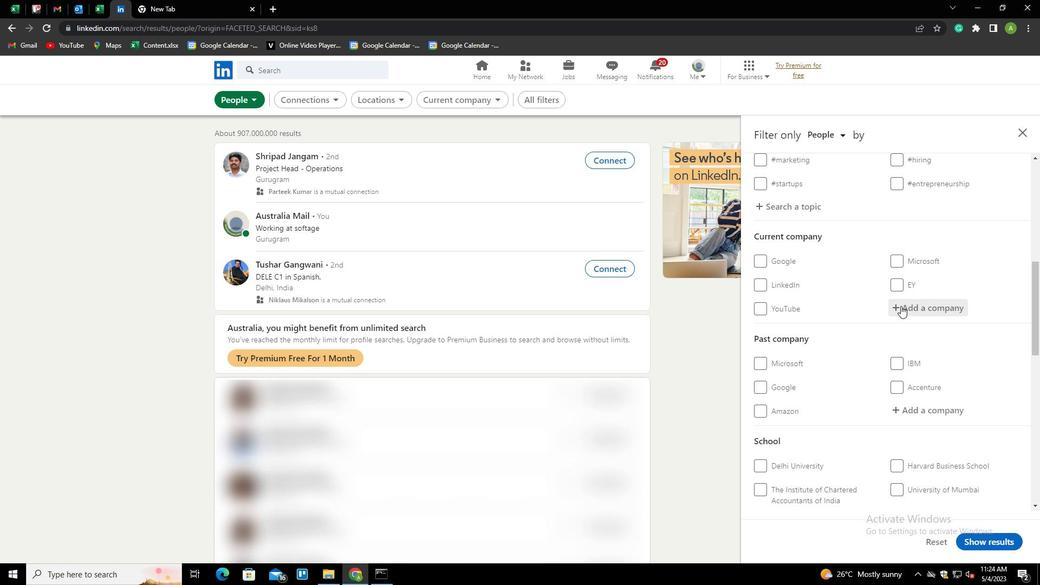
Action: Mouse moved to (905, 307)
Screenshot: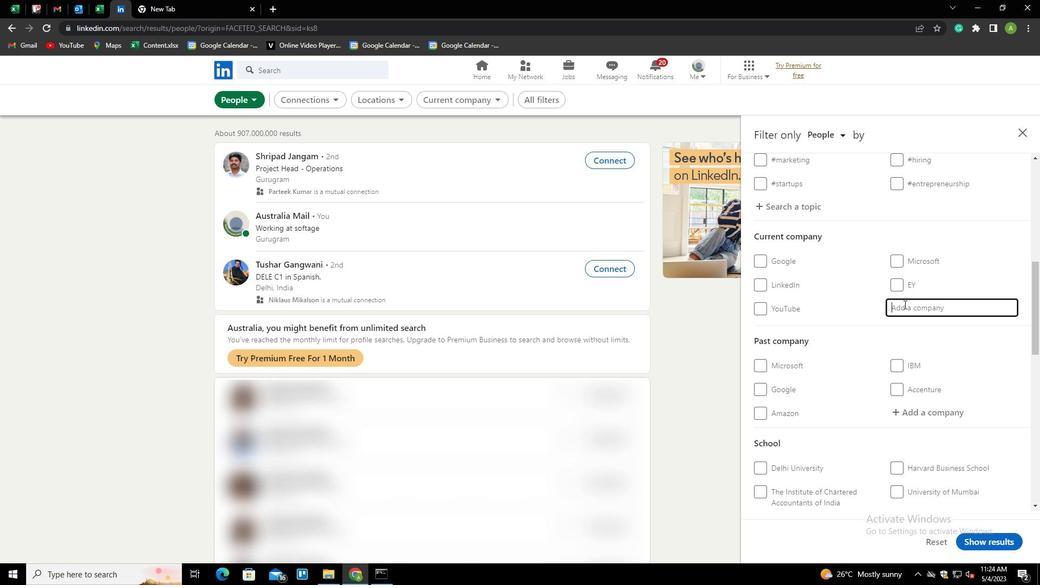 
Action: Mouse pressed left at (905, 307)
Screenshot: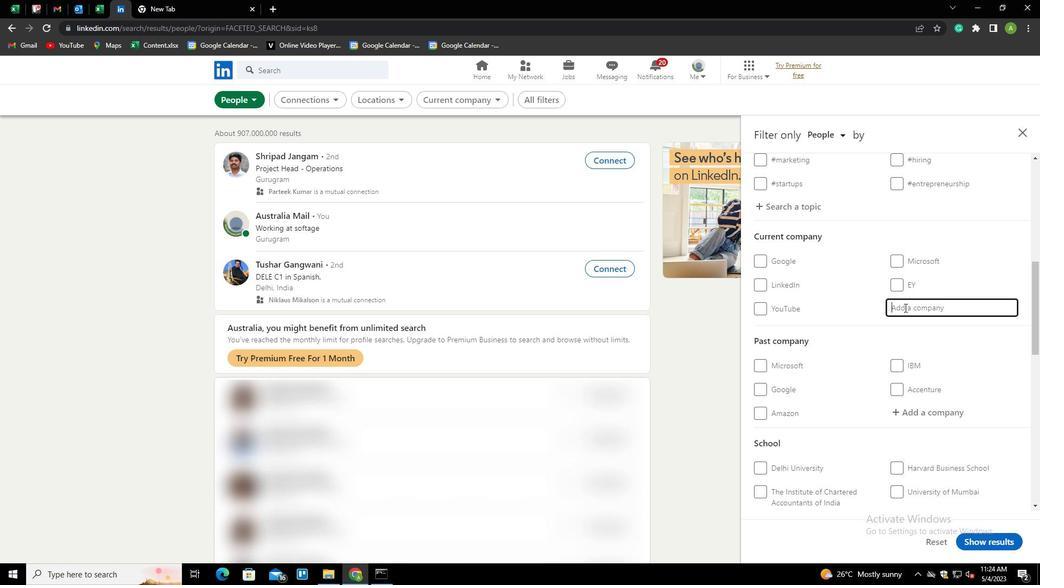 
Action: Mouse moved to (902, 307)
Screenshot: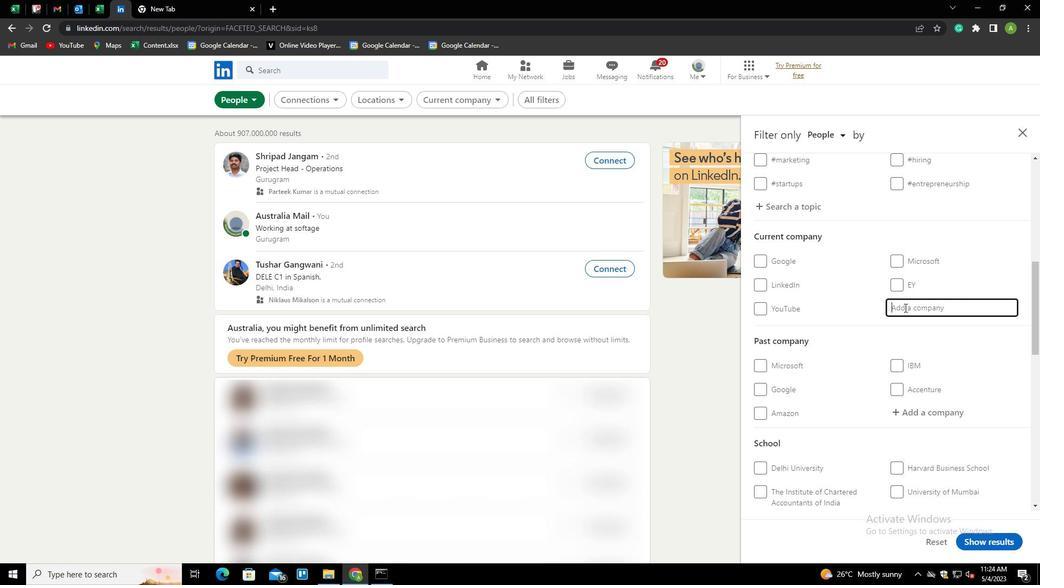 
Action: Key pressed <Key.shift>JSW<Key.space><Key.shift>ENERGY<Key.down><Key.enter>
Screenshot: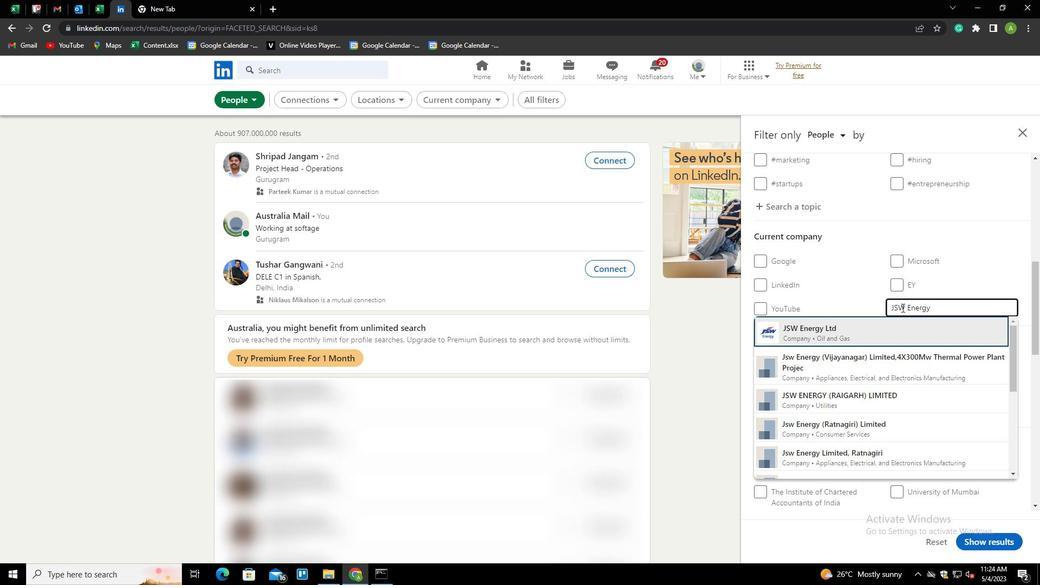 
Action: Mouse moved to (901, 306)
Screenshot: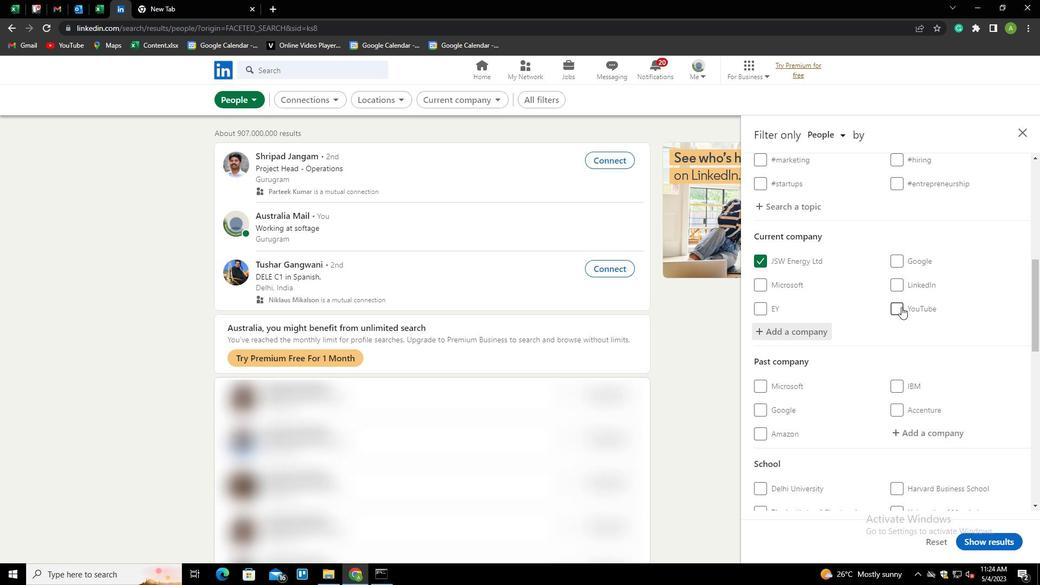 
Action: Mouse scrolled (901, 306) with delta (0, 0)
Screenshot: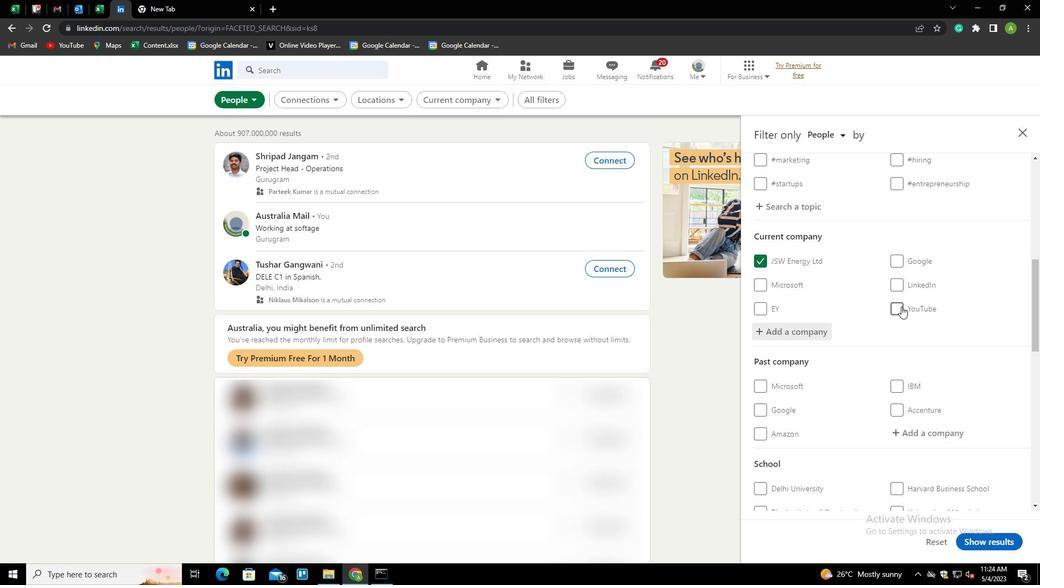
Action: Mouse scrolled (901, 306) with delta (0, 0)
Screenshot: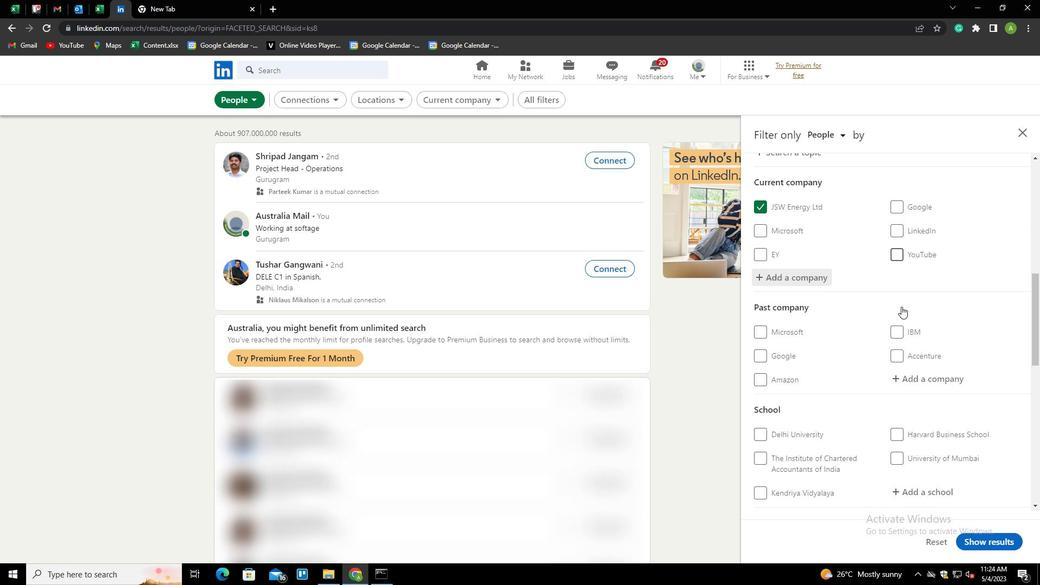 
Action: Mouse moved to (900, 306)
Screenshot: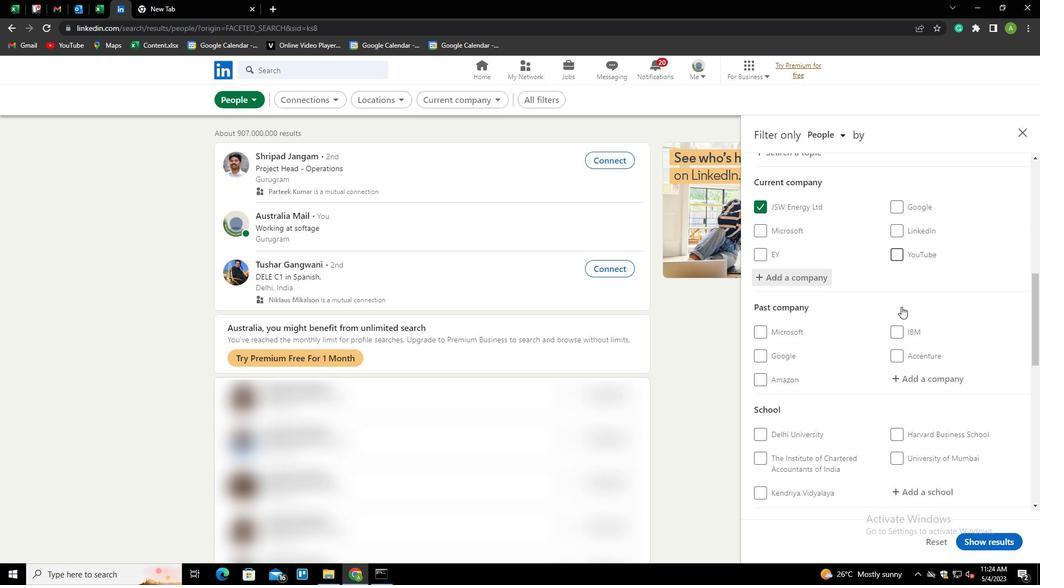 
Action: Mouse scrolled (900, 306) with delta (0, 0)
Screenshot: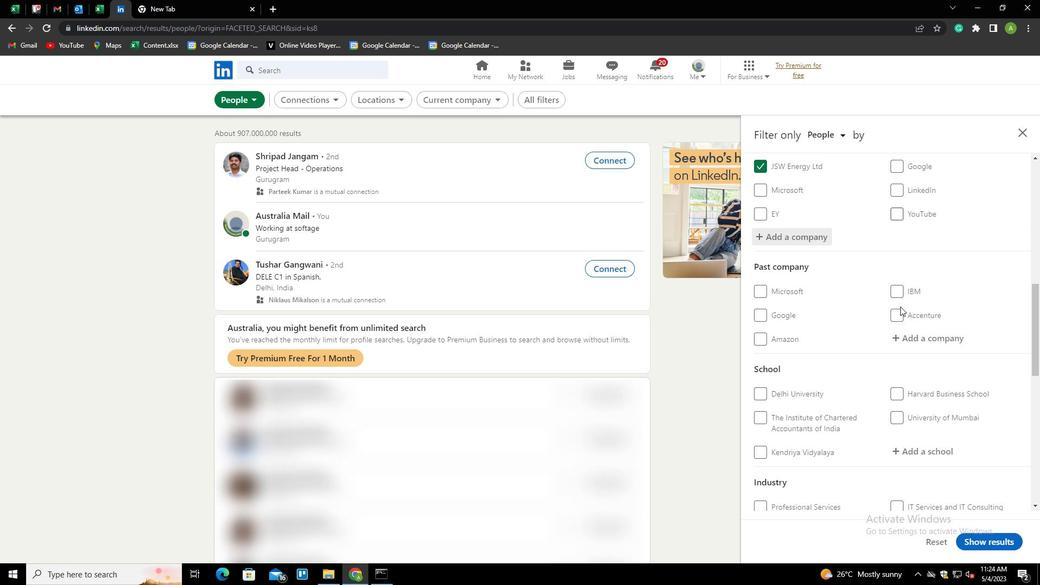 
Action: Mouse scrolled (900, 306) with delta (0, 0)
Screenshot: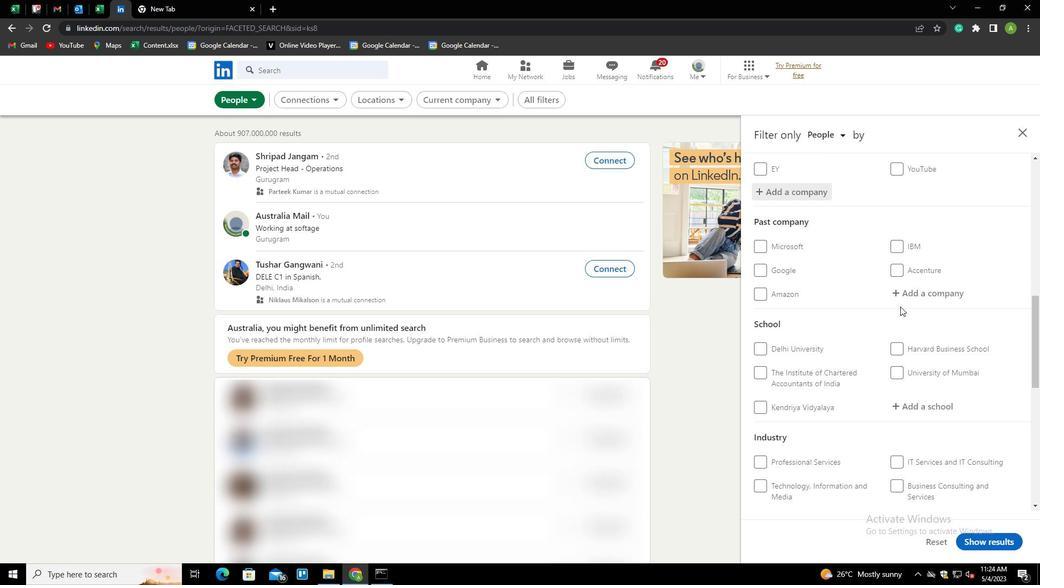 
Action: Mouse moved to (900, 306)
Screenshot: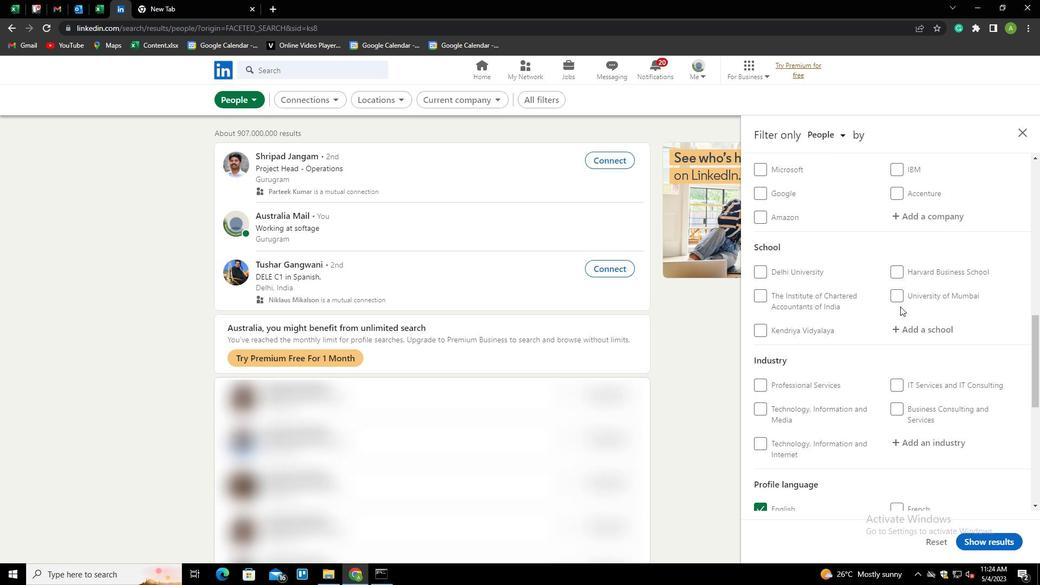 
Action: Mouse scrolled (900, 306) with delta (0, 0)
Screenshot: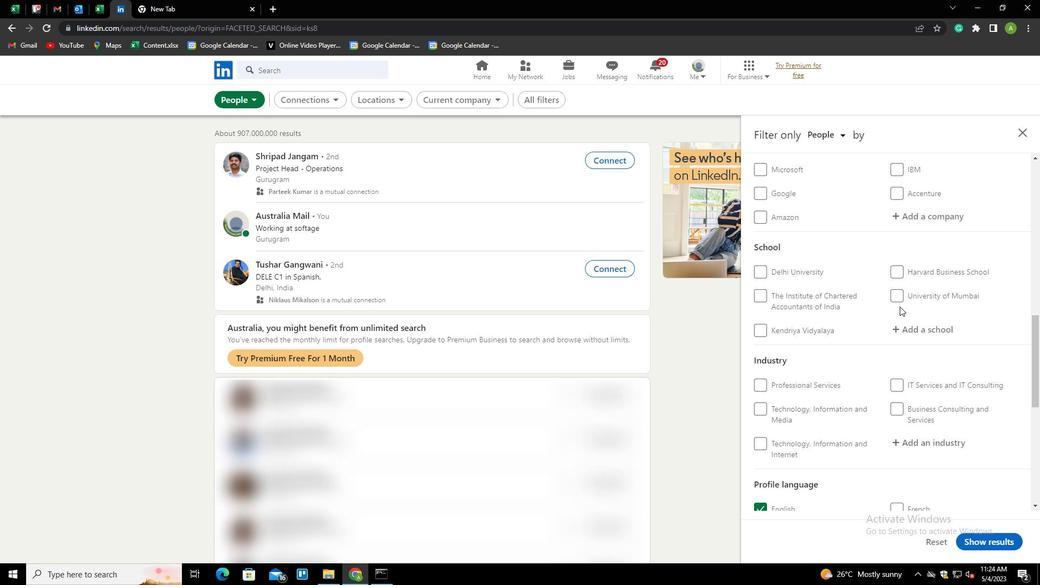 
Action: Mouse moved to (914, 276)
Screenshot: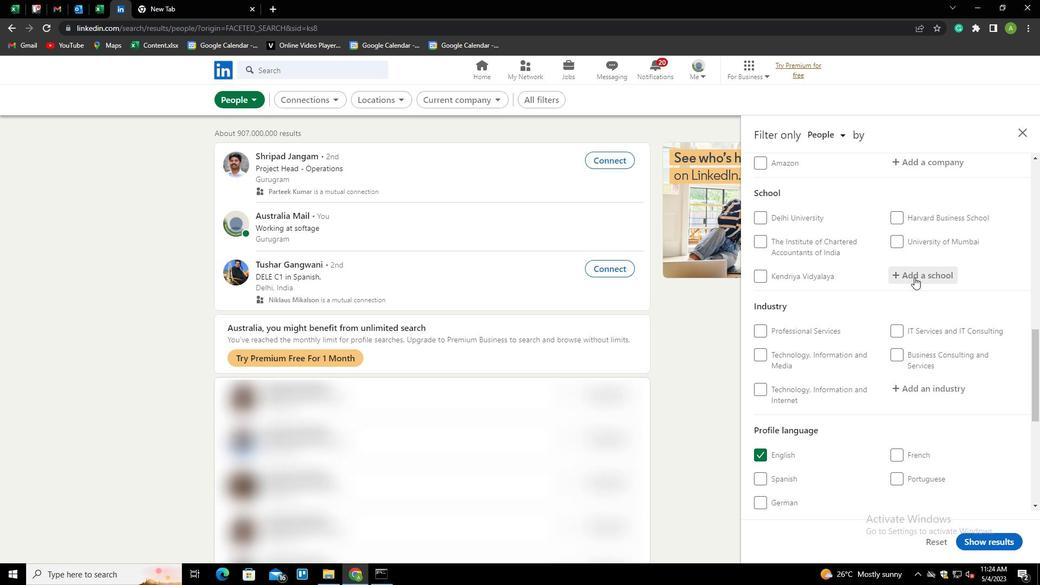 
Action: Mouse pressed left at (914, 276)
Screenshot: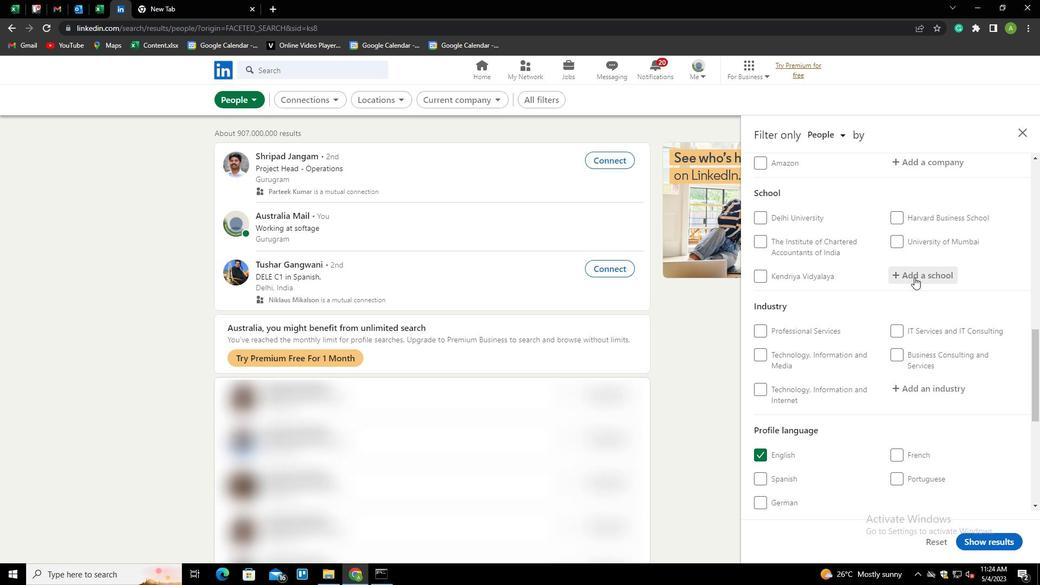 
Action: Mouse moved to (917, 275)
Screenshot: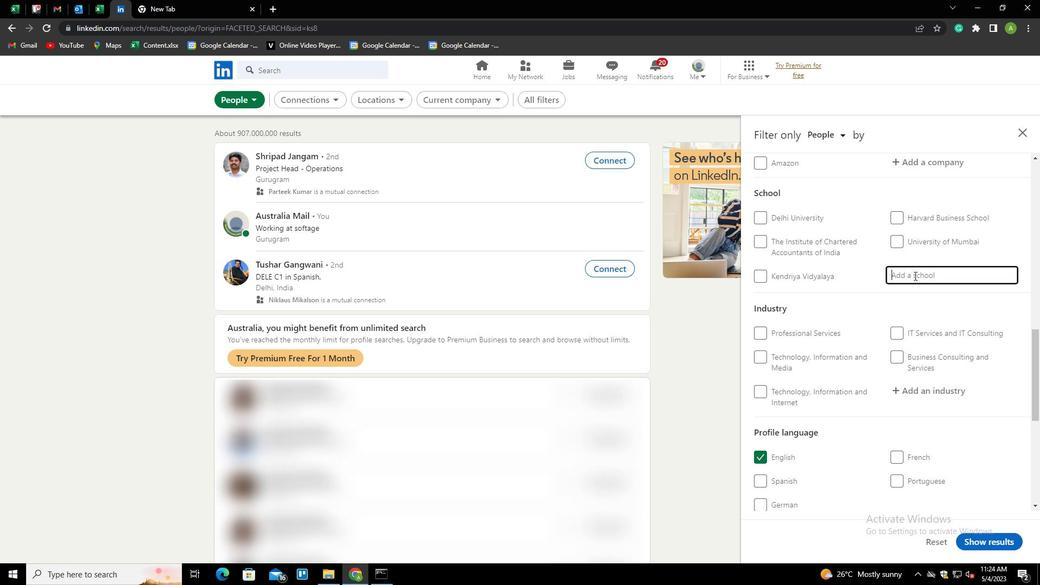 
Action: Mouse pressed left at (917, 275)
Screenshot: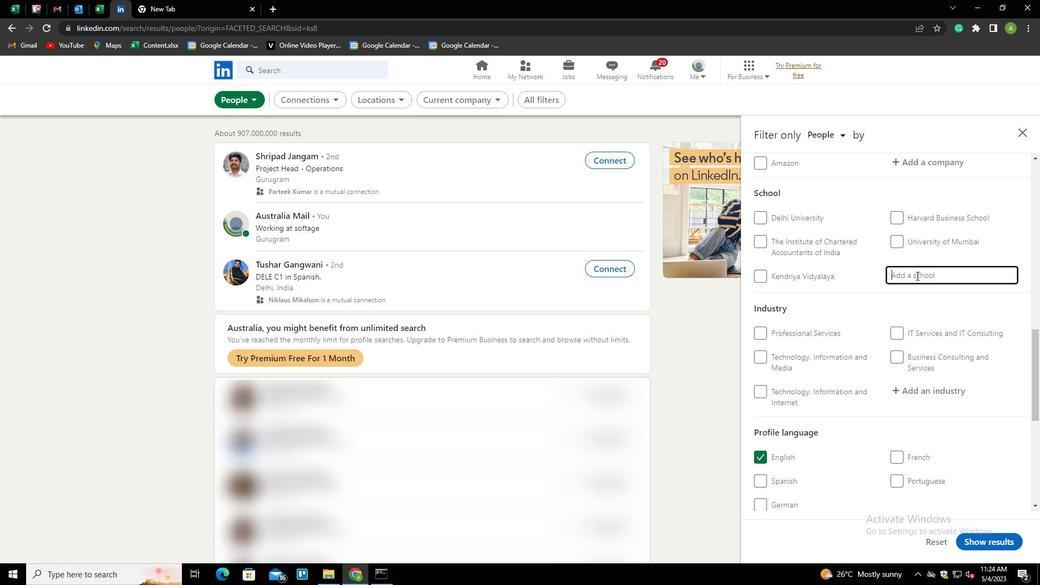 
Action: Mouse moved to (911, 274)
Screenshot: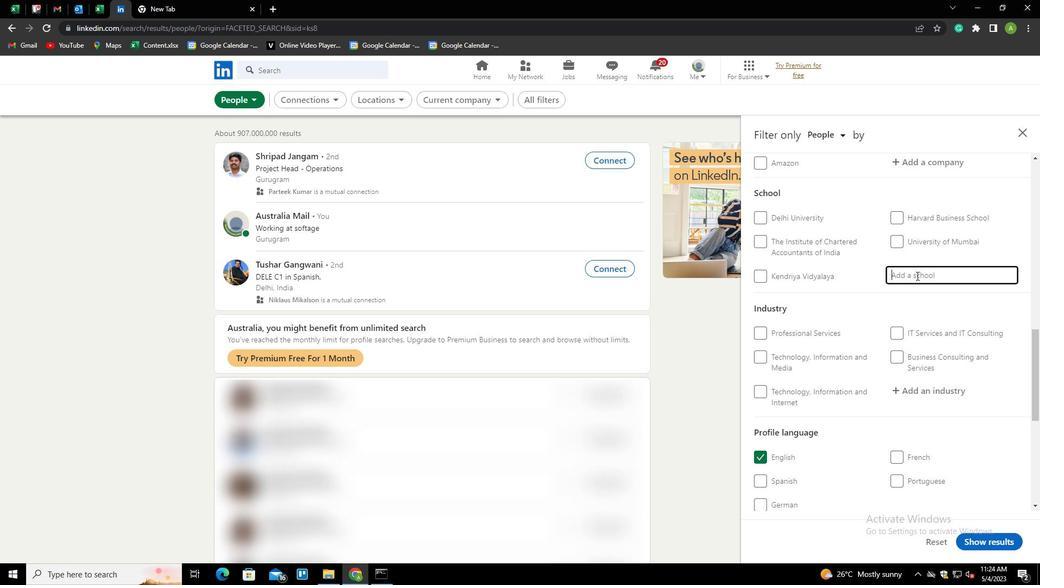 
Action: Key pressed <Key.shift><Key.shift><Key.shift><Key.shift><Key.shift><Key.shift><Key.shift><Key.shift><Key.shift><Key.shift><Key.shift>NH<Key.backspace>SHM<Key.space><Key.shift>KNO<Key.down><Key.down><Key.enter>
Screenshot: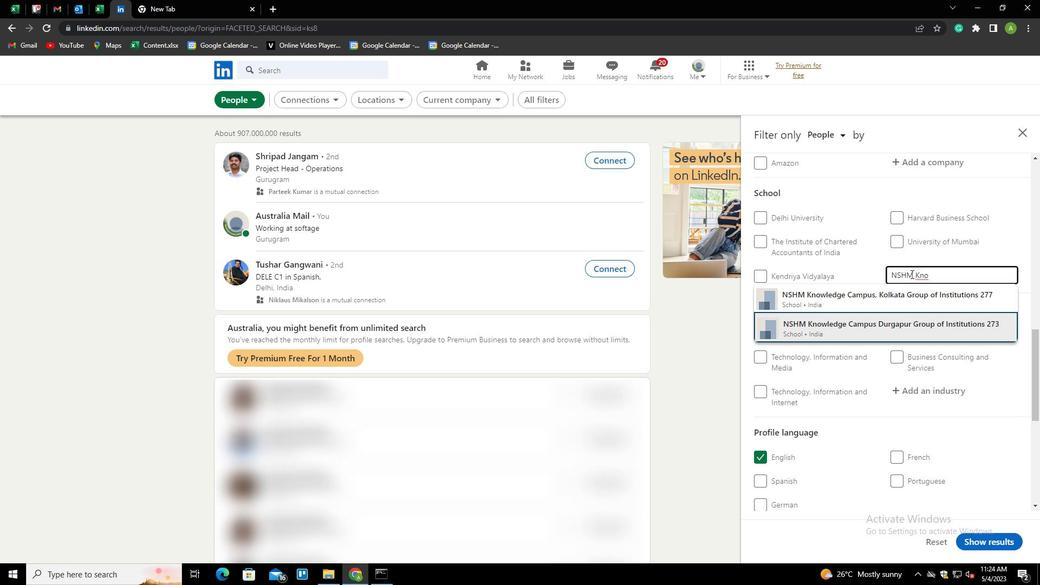 
Action: Mouse scrolled (911, 273) with delta (0, 0)
Screenshot: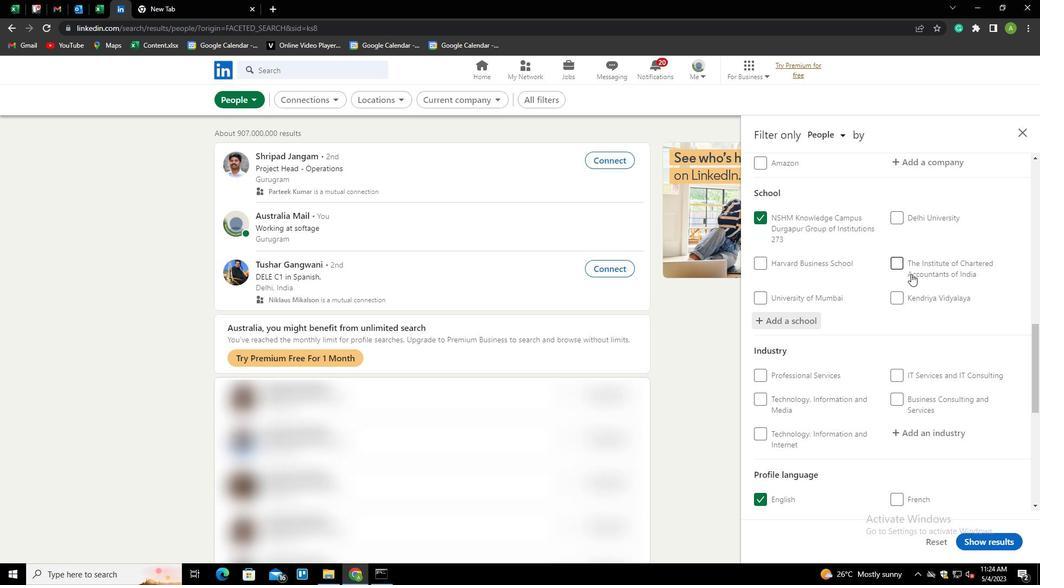 
Action: Mouse scrolled (911, 273) with delta (0, 0)
Screenshot: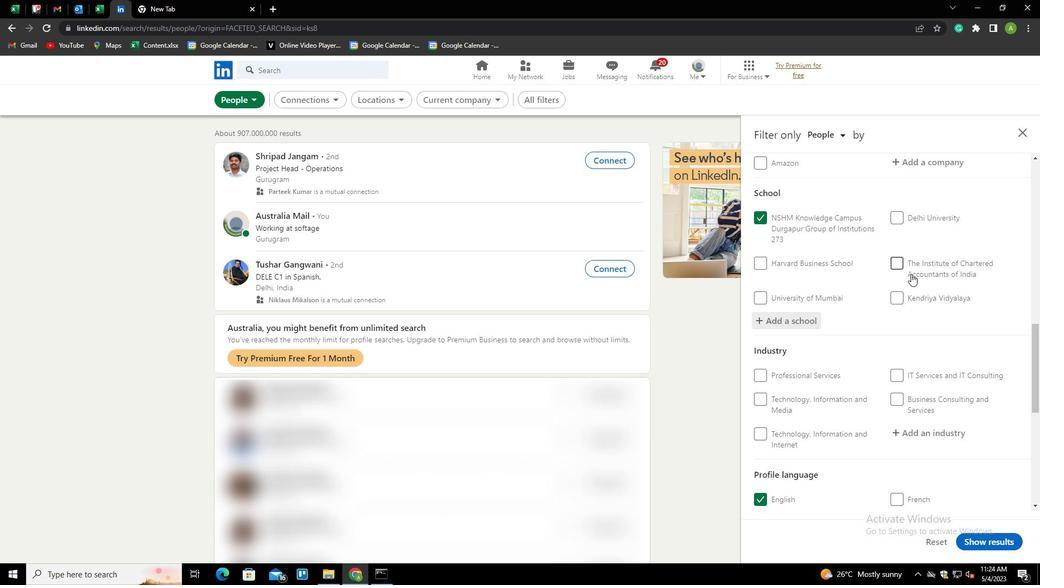 
Action: Mouse moved to (919, 318)
Screenshot: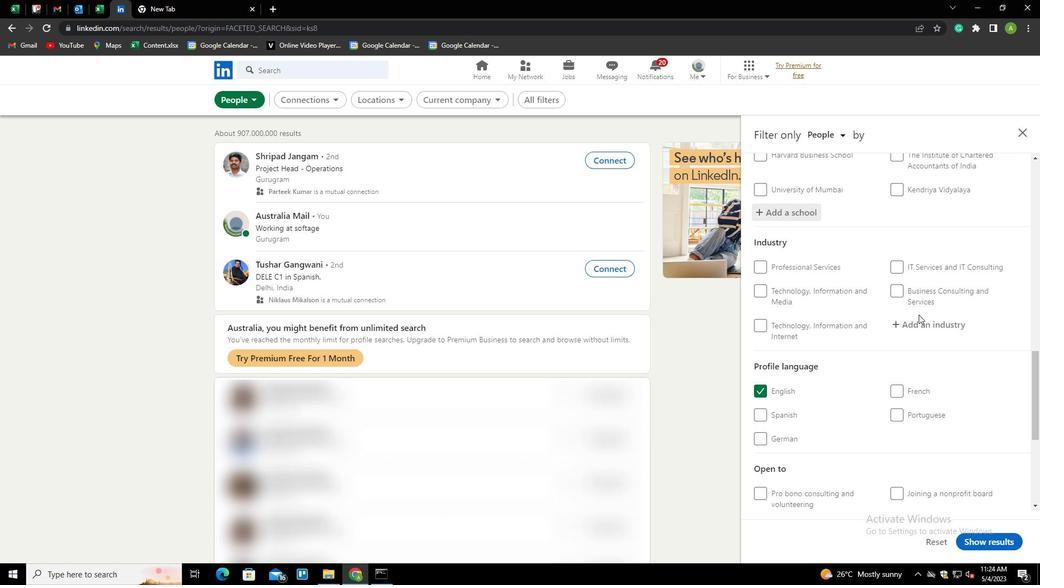 
Action: Mouse pressed left at (919, 318)
Screenshot: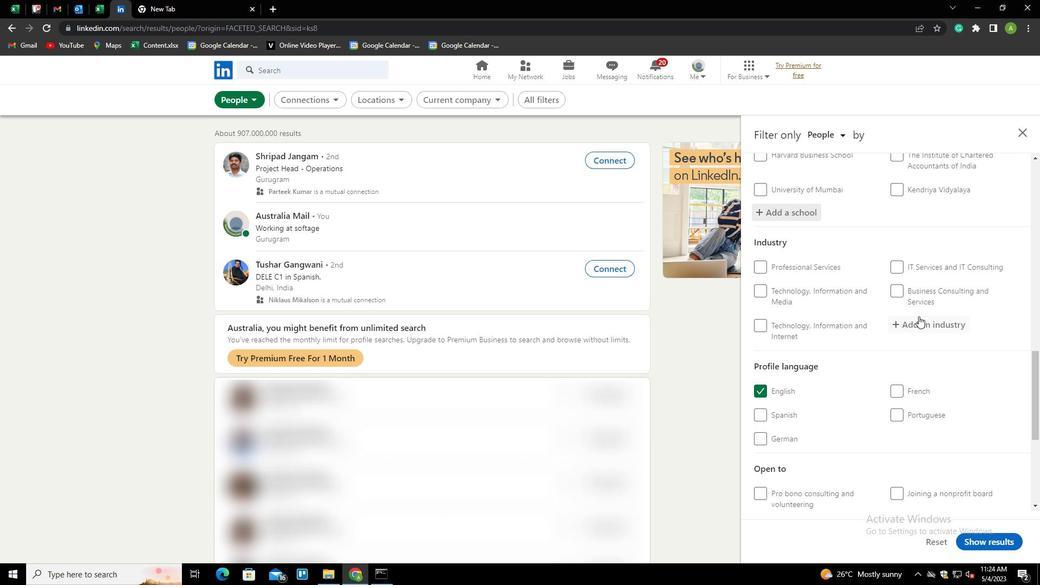 
Action: Mouse moved to (922, 323)
Screenshot: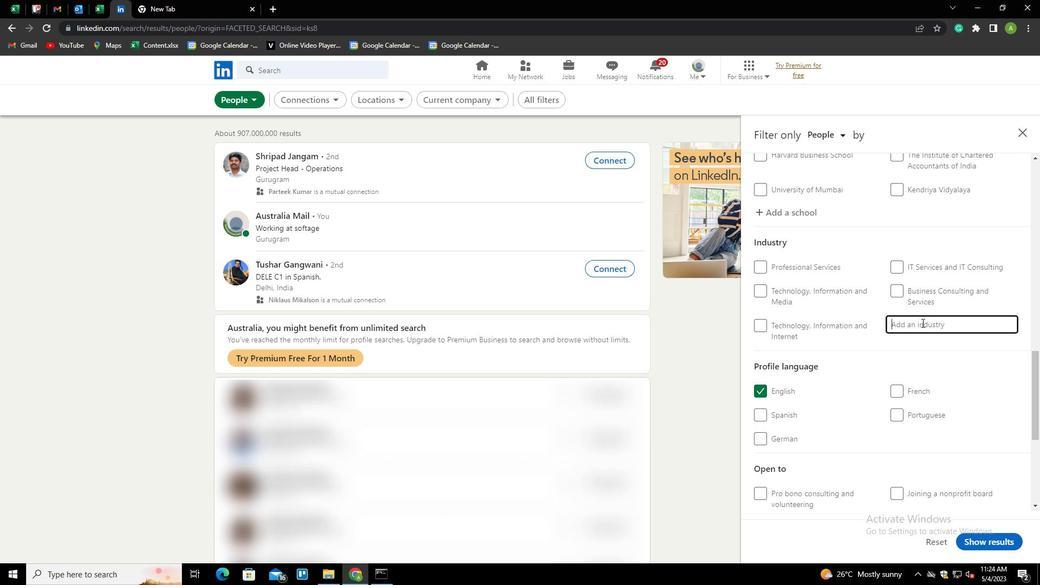 
Action: Mouse pressed left at (922, 323)
Screenshot: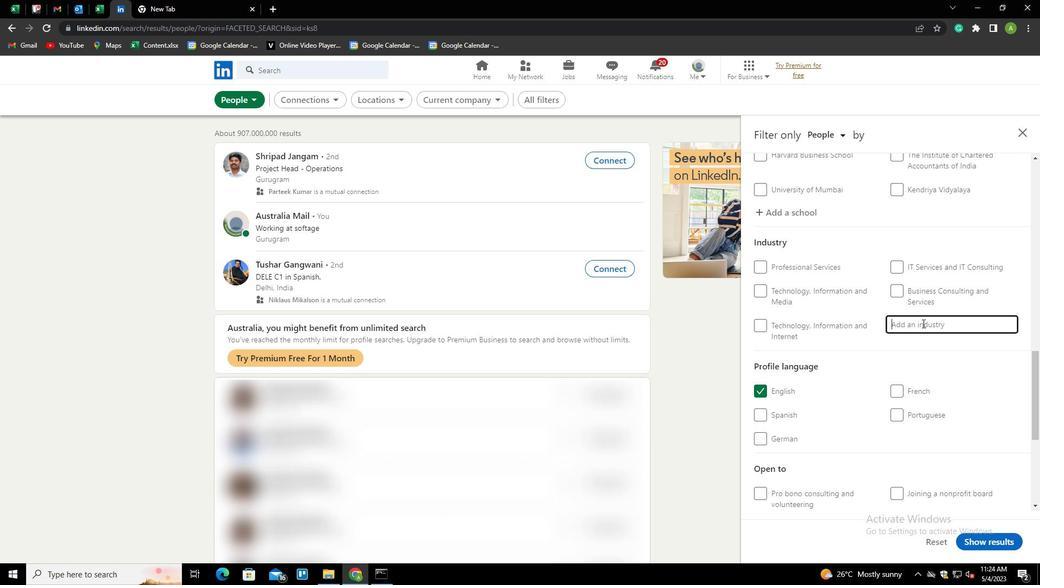 
Action: Mouse moved to (922, 322)
Screenshot: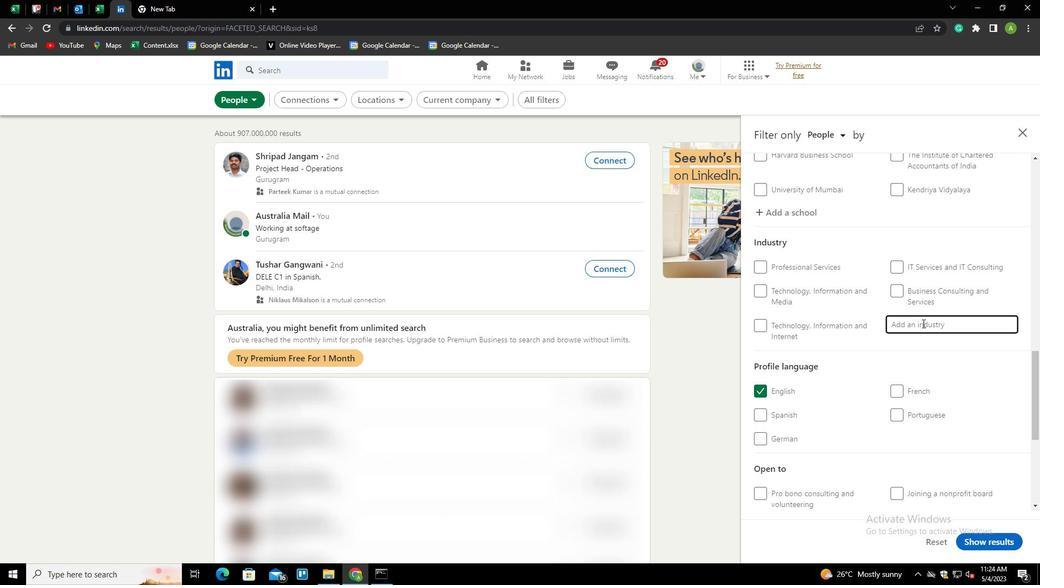 
Action: Key pressed <Key.shift>SCHOOL<Key.space>AND<Key.space><Key.shift><Key.shift><Key.shift><Key.shift><Key.shift><Key.shift><Key.shift><Key.shift><Key.shift><Key.shift><Key.shift><Key.shift>EMPLOYEE<Key.space><Key.shift>BUS<Key.down><Key.enter>
Screenshot: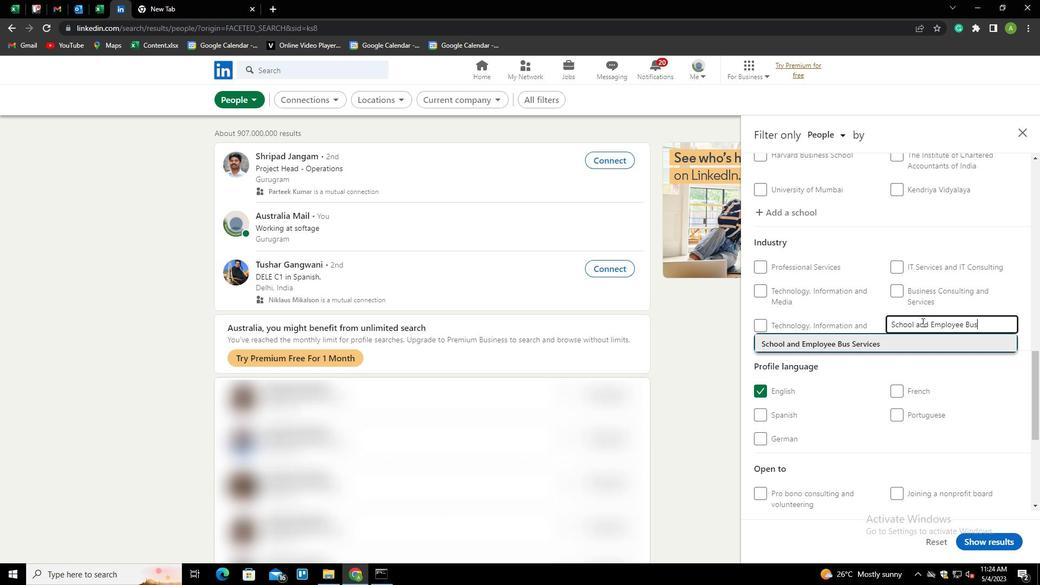 
Action: Mouse scrolled (922, 321) with delta (0, 0)
Screenshot: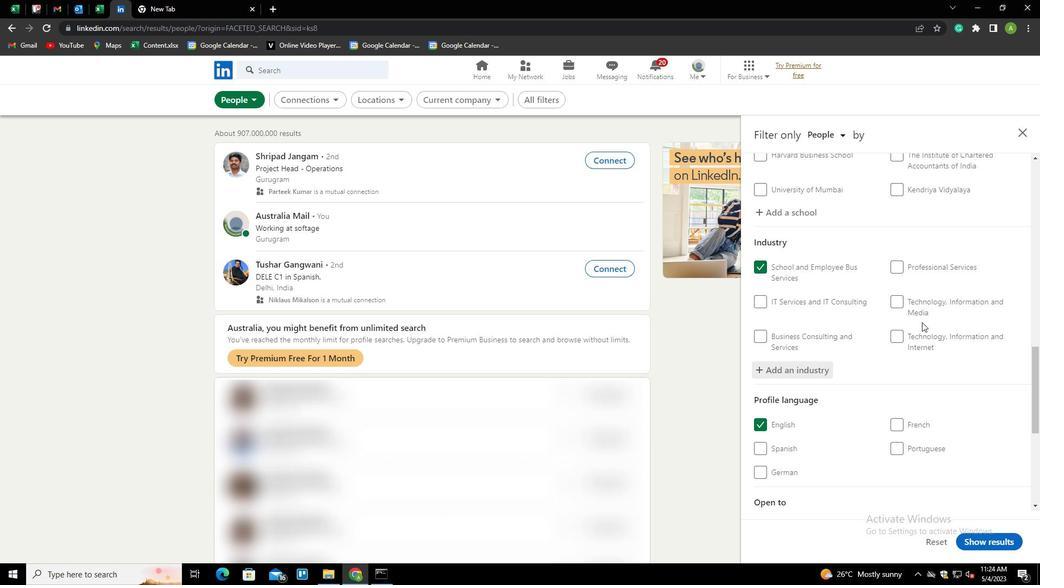 
Action: Mouse scrolled (922, 321) with delta (0, 0)
Screenshot: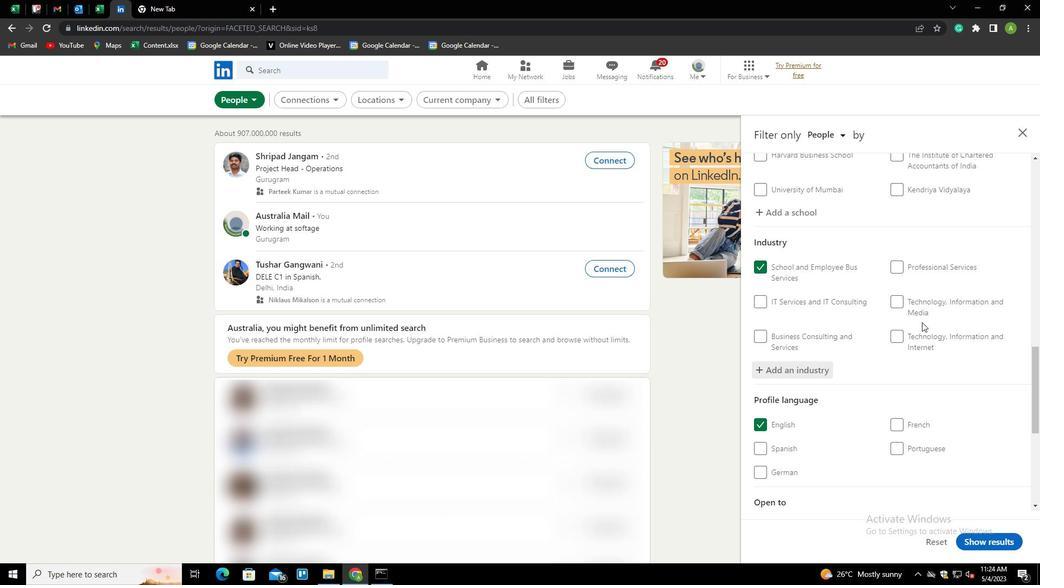 
Action: Mouse scrolled (922, 321) with delta (0, 0)
Screenshot: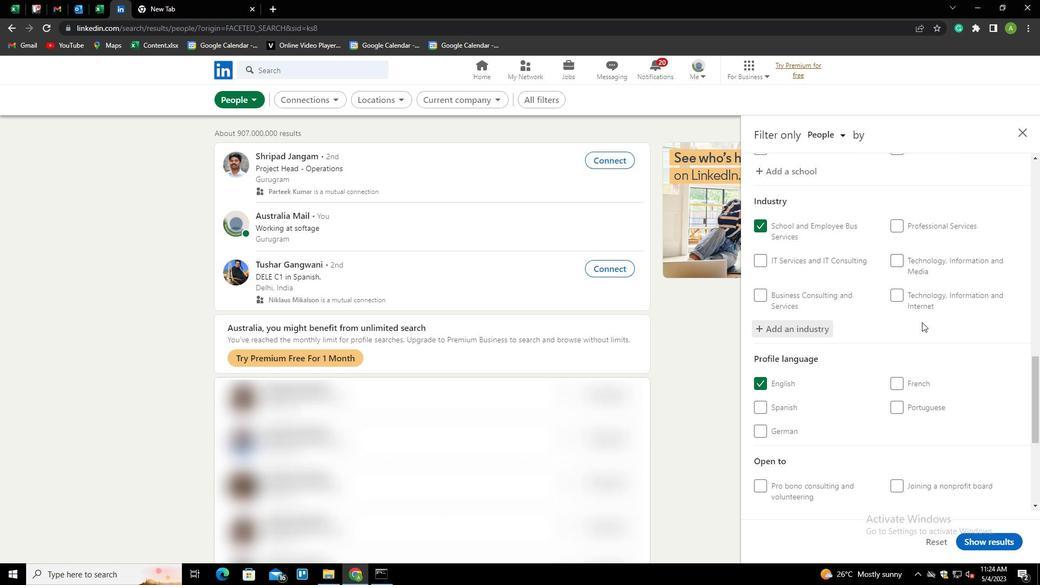 
Action: Mouse scrolled (922, 321) with delta (0, 0)
Screenshot: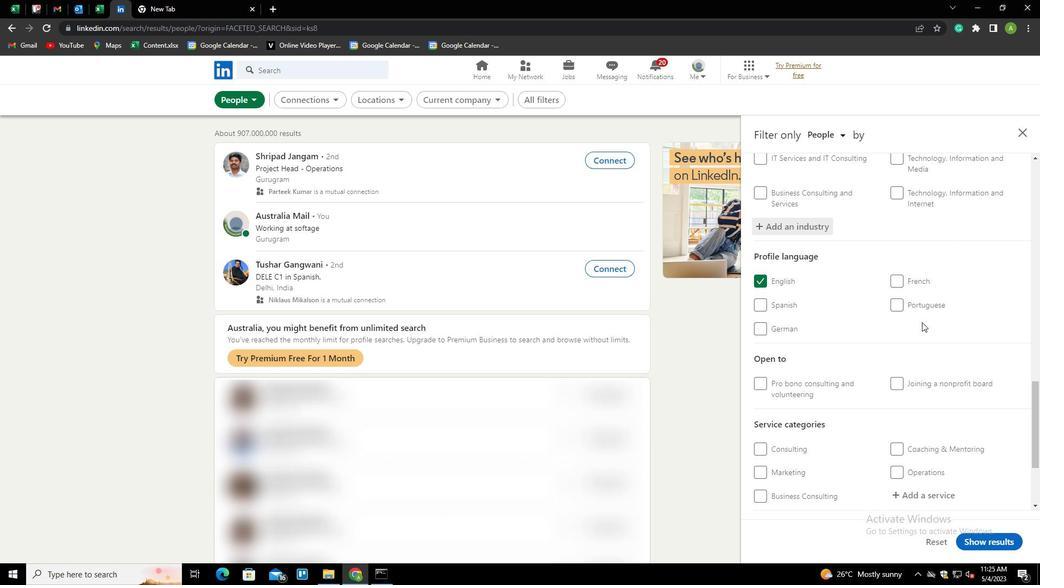 
Action: Mouse scrolled (922, 321) with delta (0, 0)
Screenshot: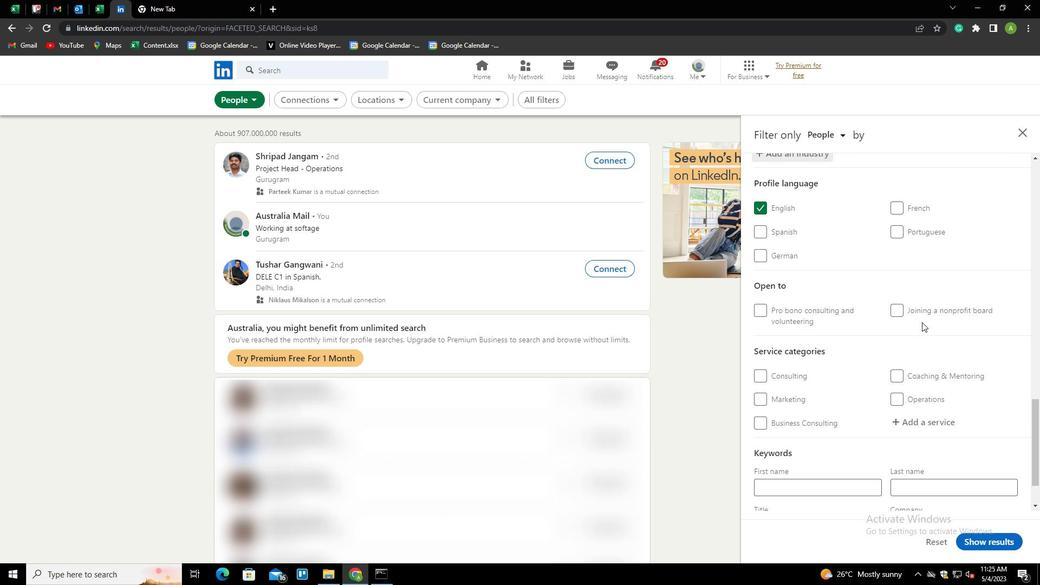 
Action: Mouse scrolled (922, 321) with delta (0, 0)
Screenshot: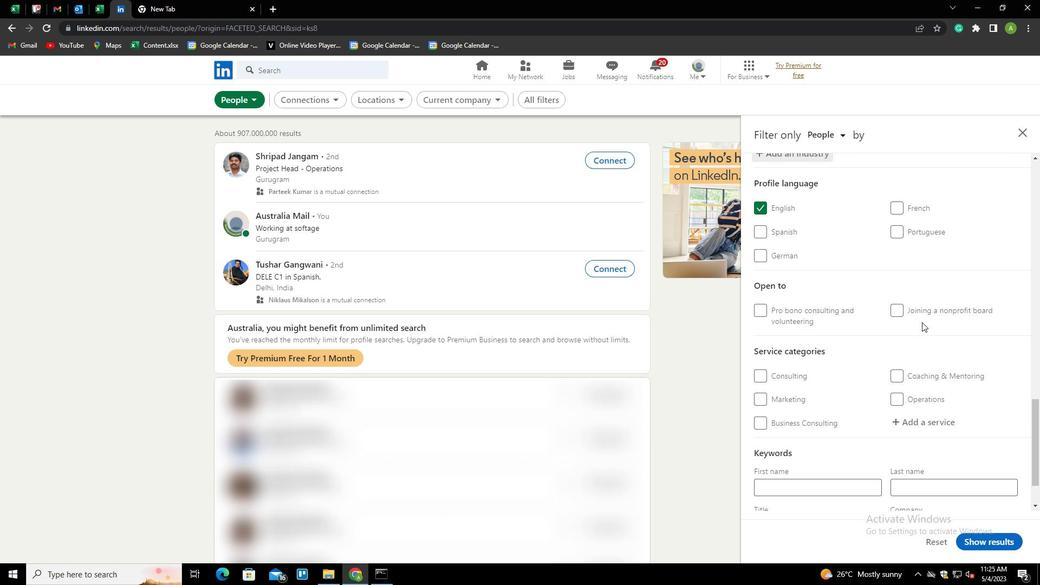 
Action: Mouse moved to (909, 359)
Screenshot: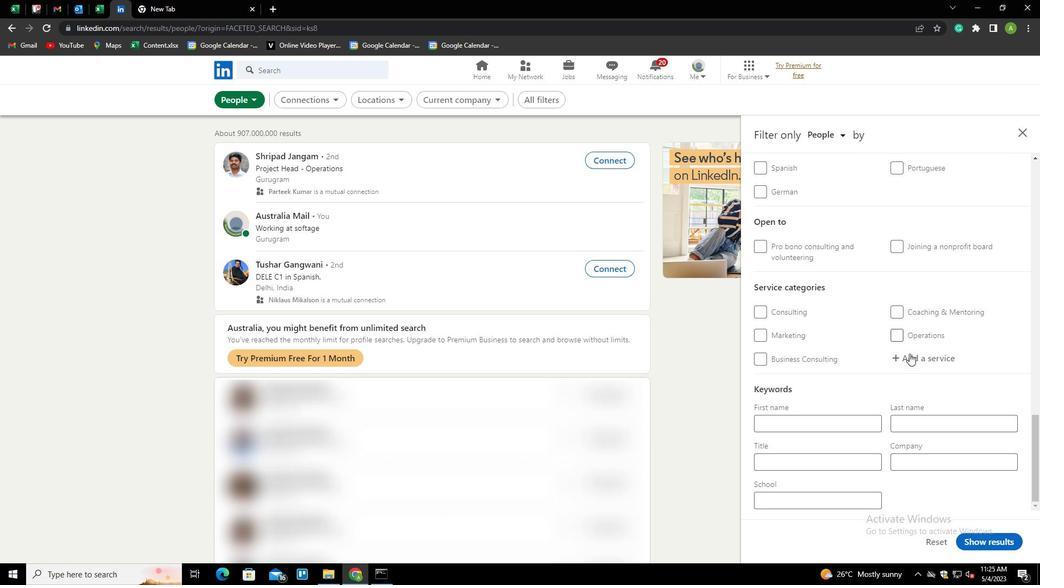 
Action: Mouse pressed left at (909, 359)
Screenshot: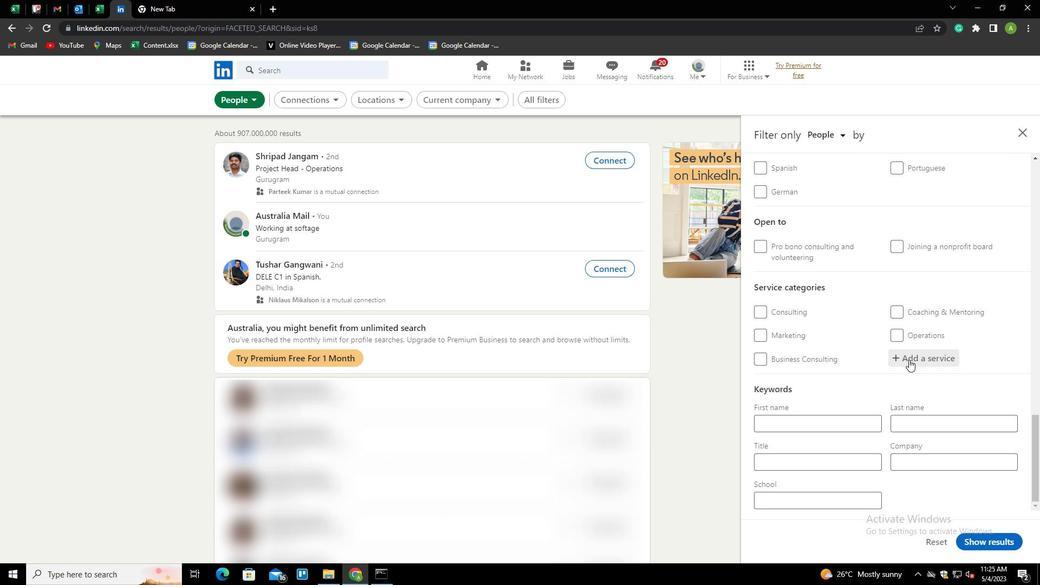 
Action: Mouse moved to (914, 359)
Screenshot: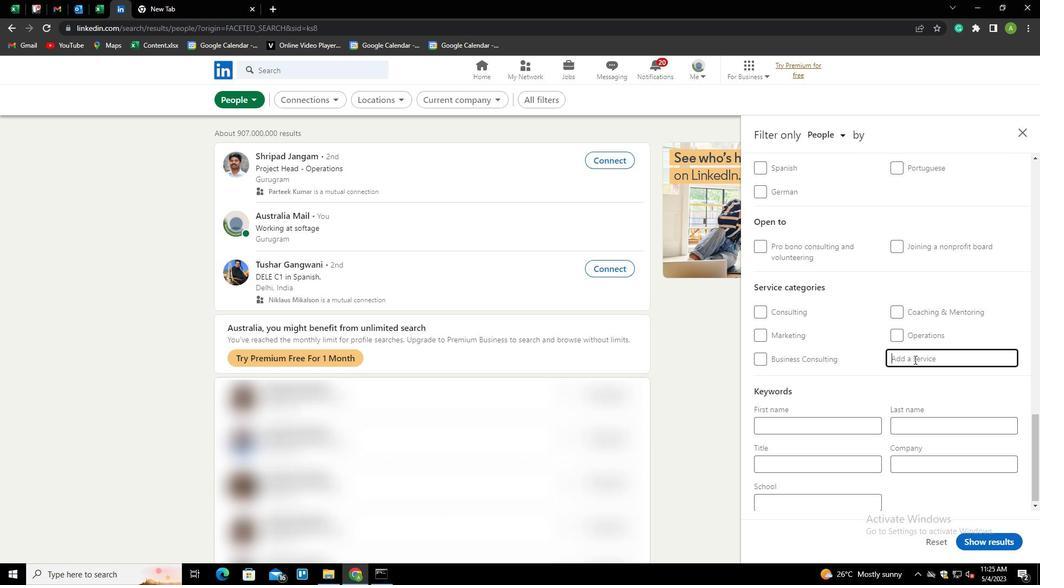 
Action: Mouse pressed left at (914, 359)
Screenshot: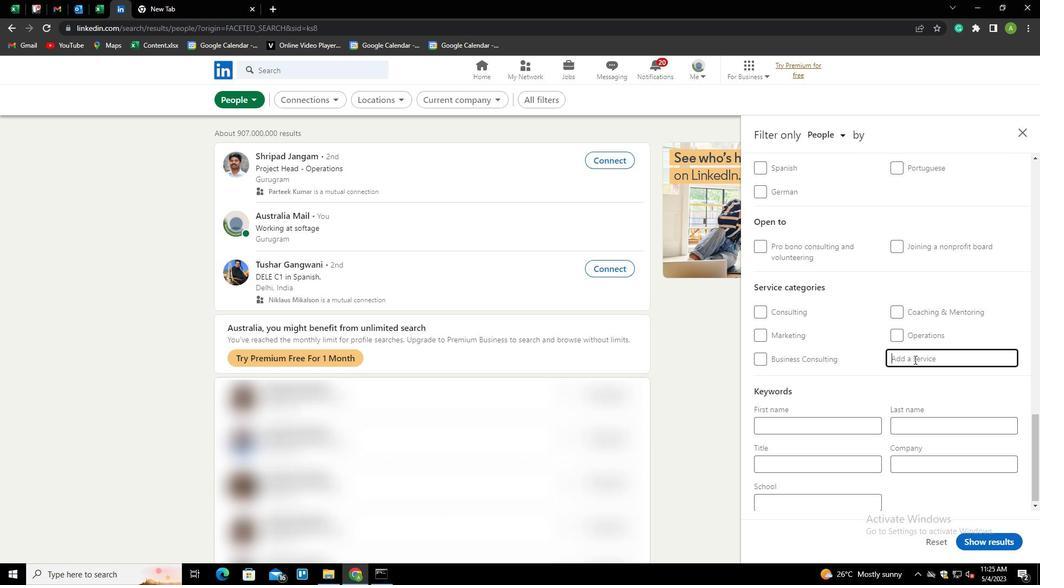 
Action: Mouse moved to (914, 357)
Screenshot: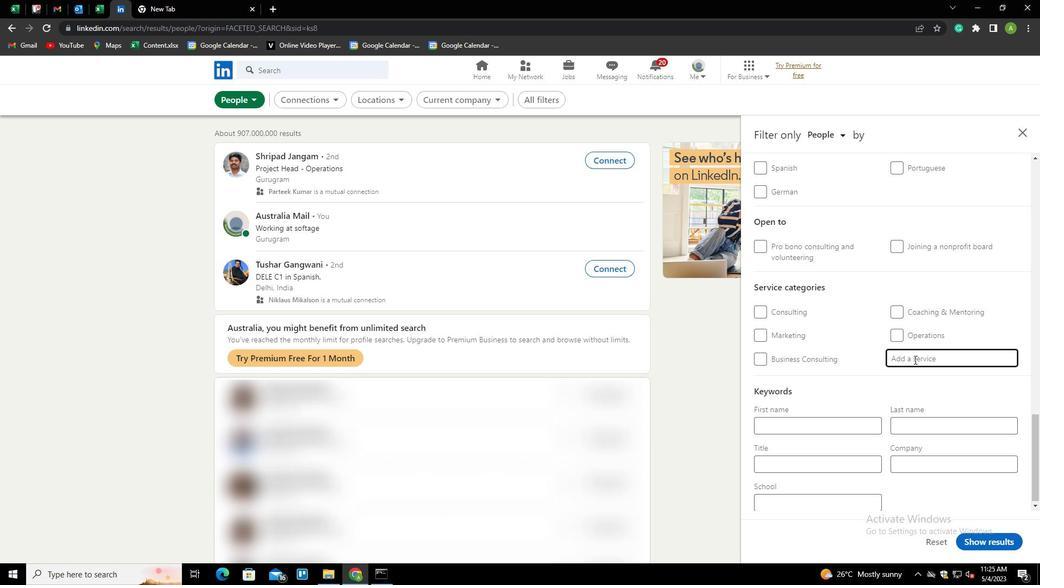 
Action: Key pressed <Key.shift><Key.shift><Key.shift><Key.shift><Key.shift><Key.shift><Key.shift><Key.shift><Key.shift><Key.shift>HR<Key.space><Key.shift><Key.shift><Key.shift>CONSULTING<Key.down><Key.enter>
Screenshot: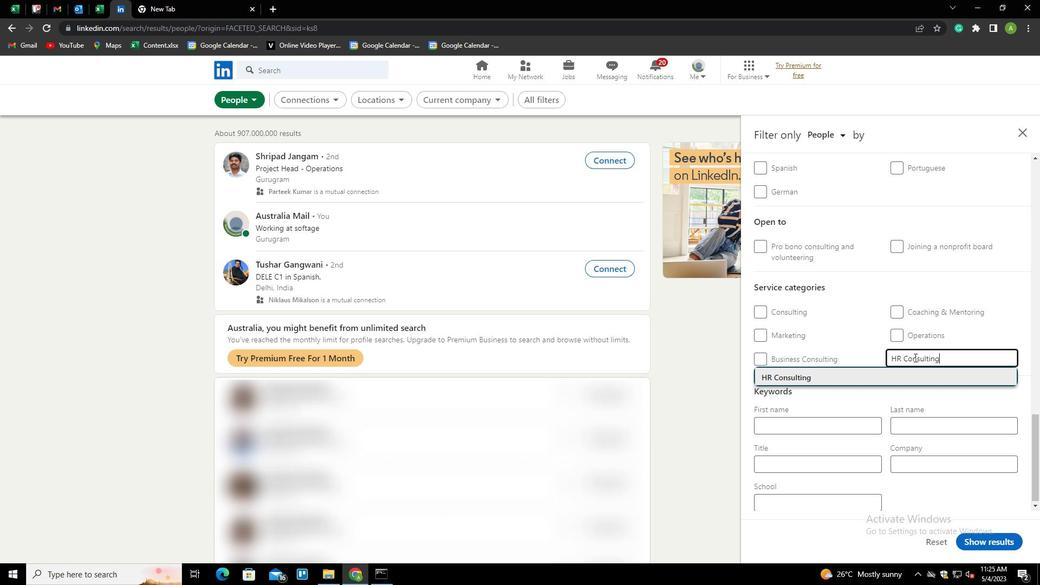 
Action: Mouse scrolled (914, 357) with delta (0, 0)
Screenshot: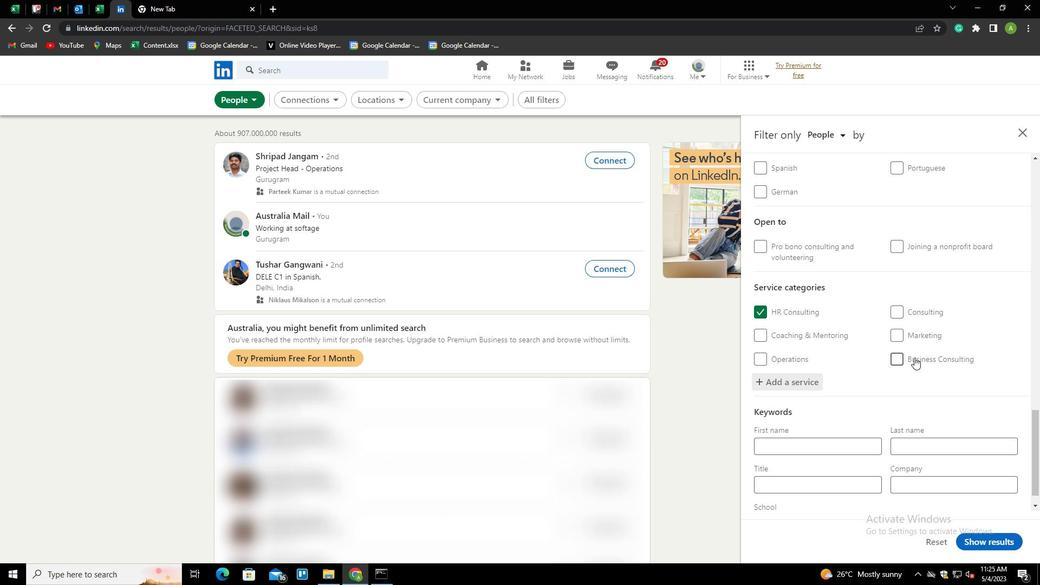 
Action: Mouse scrolled (914, 357) with delta (0, 0)
Screenshot: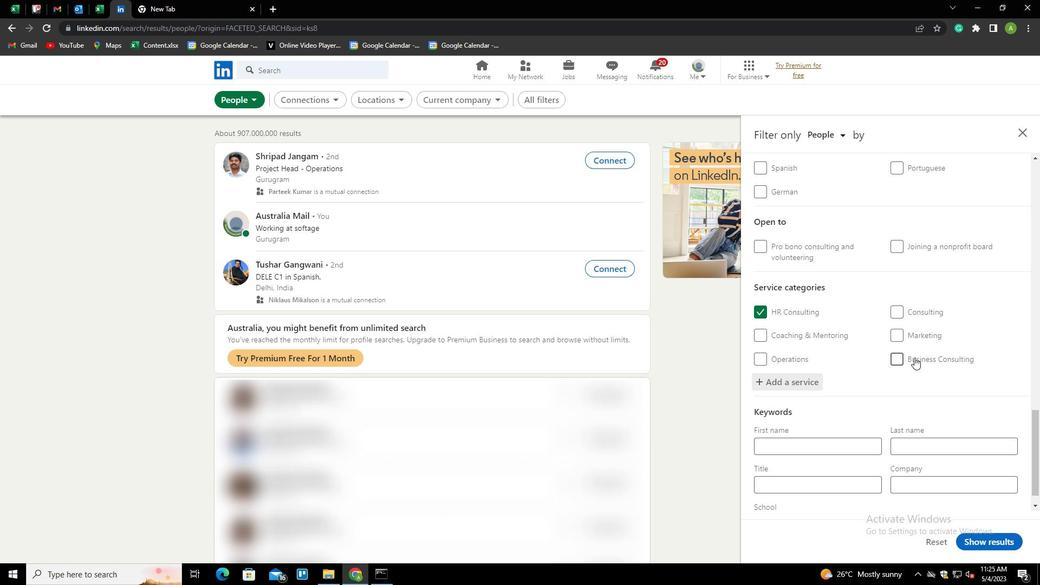 
Action: Mouse scrolled (914, 357) with delta (0, 0)
Screenshot: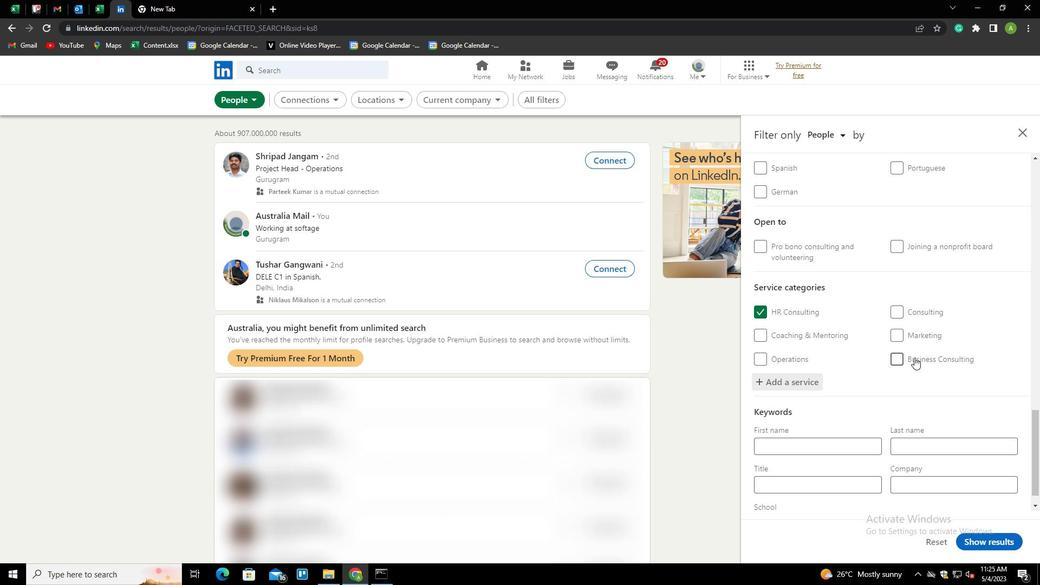 
Action: Mouse scrolled (914, 357) with delta (0, 0)
Screenshot: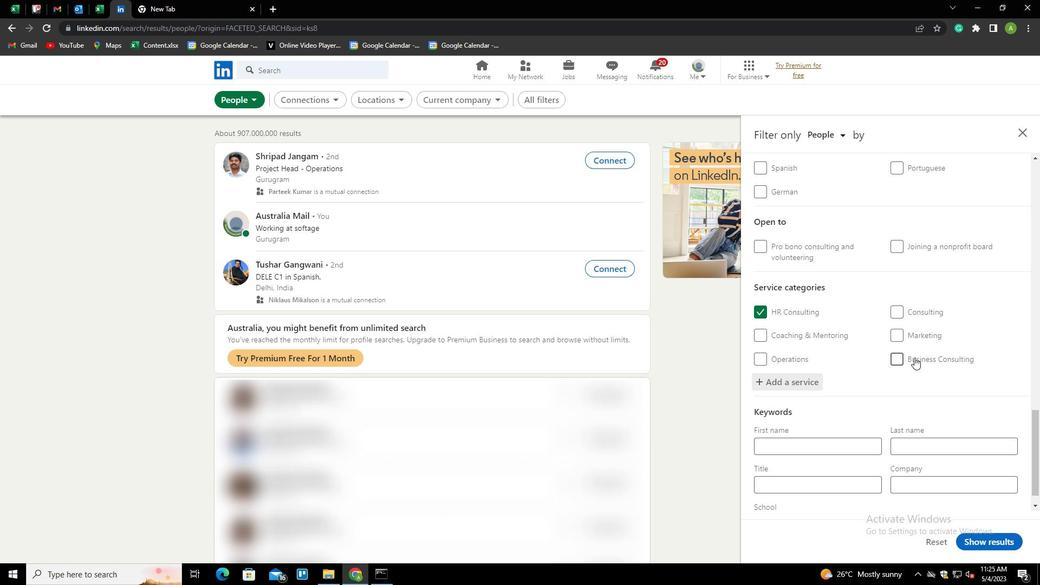 
Action: Mouse scrolled (914, 357) with delta (0, 0)
Screenshot: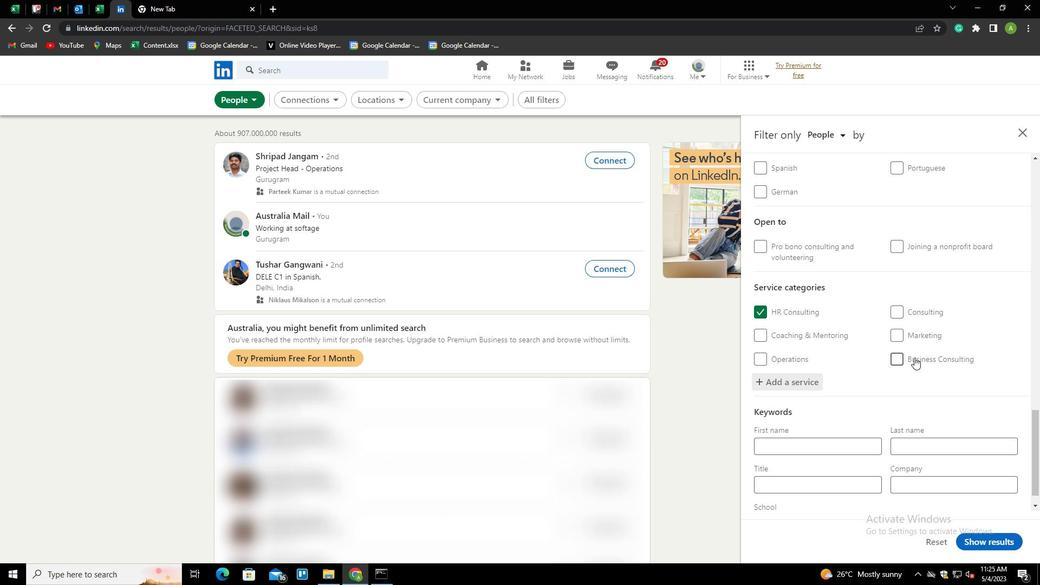 
Action: Mouse scrolled (914, 357) with delta (0, 0)
Screenshot: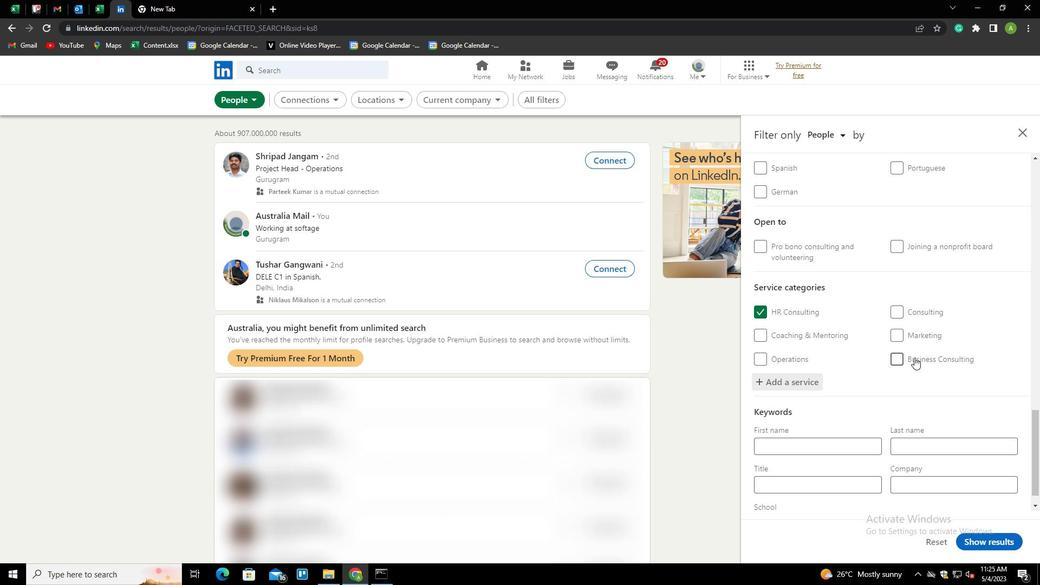 
Action: Mouse moved to (842, 468)
Screenshot: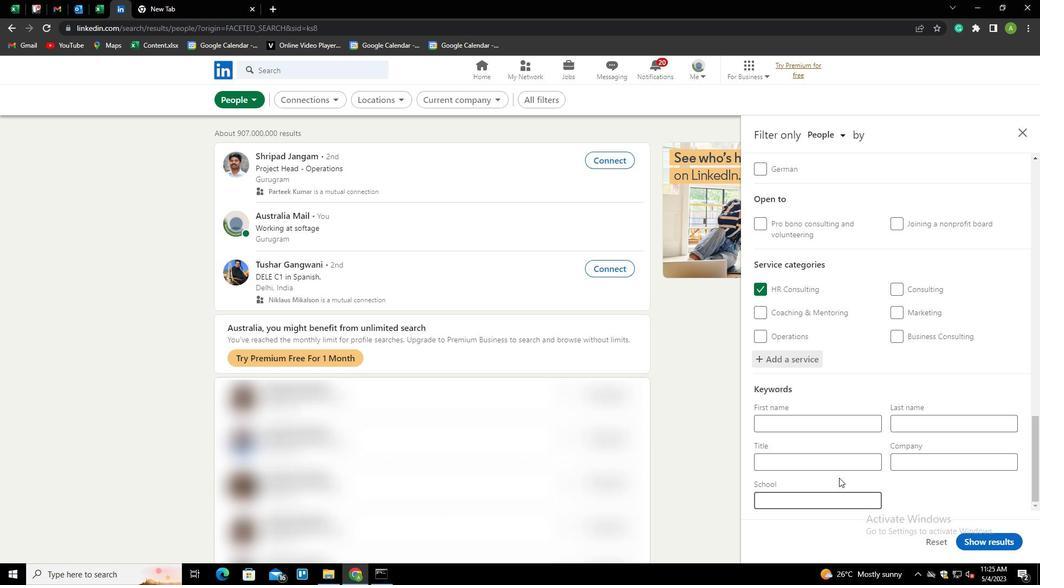 
Action: Mouse pressed left at (842, 468)
Screenshot: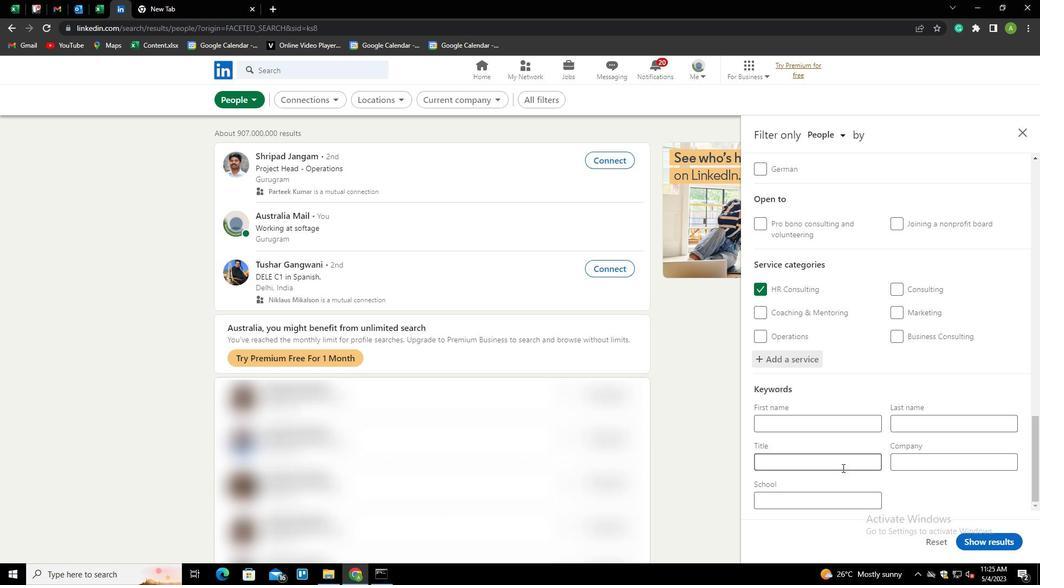 
Action: Key pressed <Key.shift><Key.shift><Key.shift><Key.shift><Key.shift><Key.shift><Key.shift>OFFICE<Key.space><Key.shift>MANAGER
Screenshot: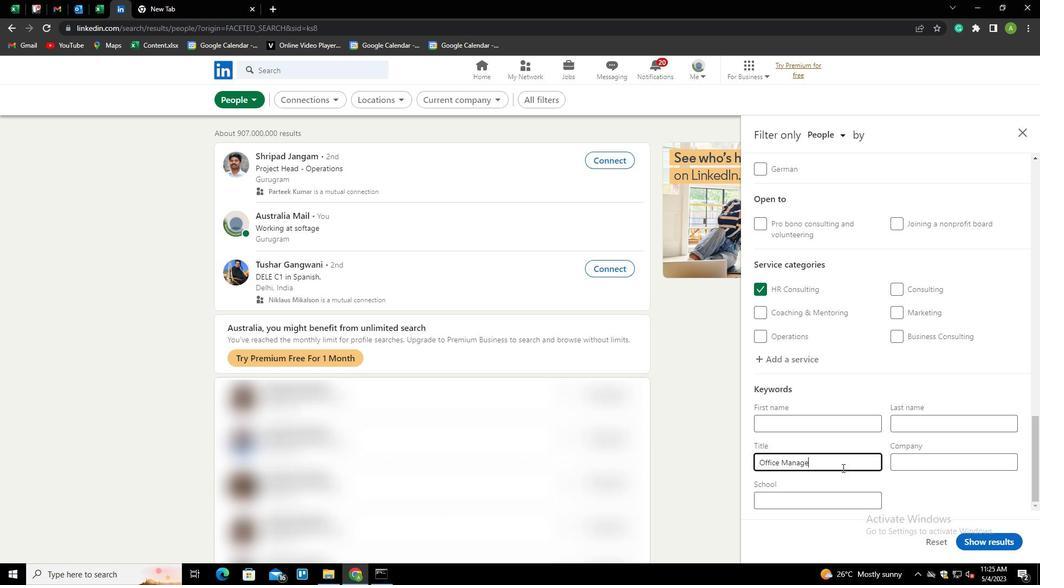 
Action: Mouse moved to (910, 481)
Screenshot: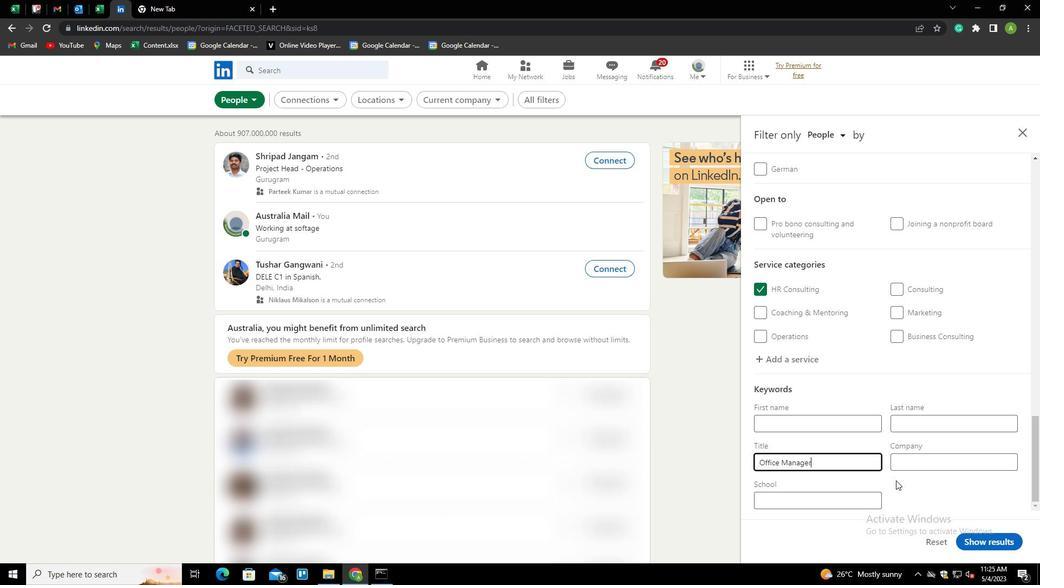 
Action: Mouse pressed left at (910, 481)
Screenshot: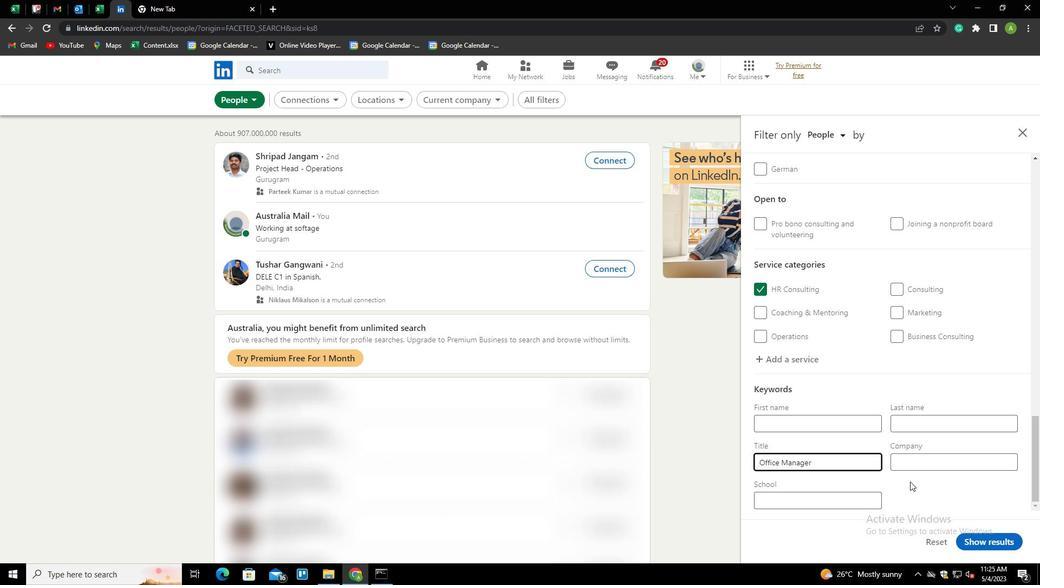 
Action: Mouse moved to (974, 538)
Screenshot: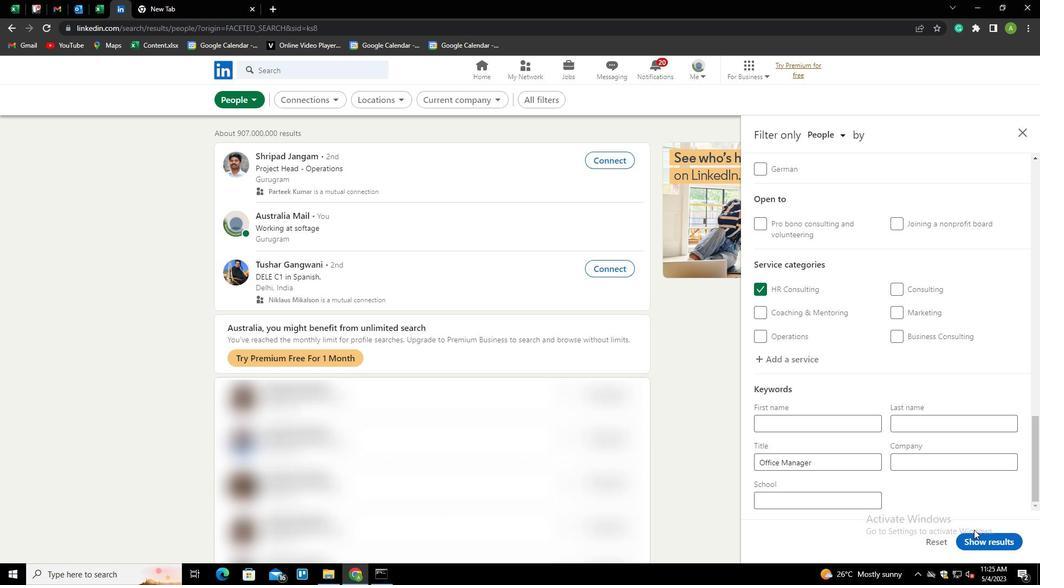 
Action: Mouse pressed left at (974, 538)
Screenshot: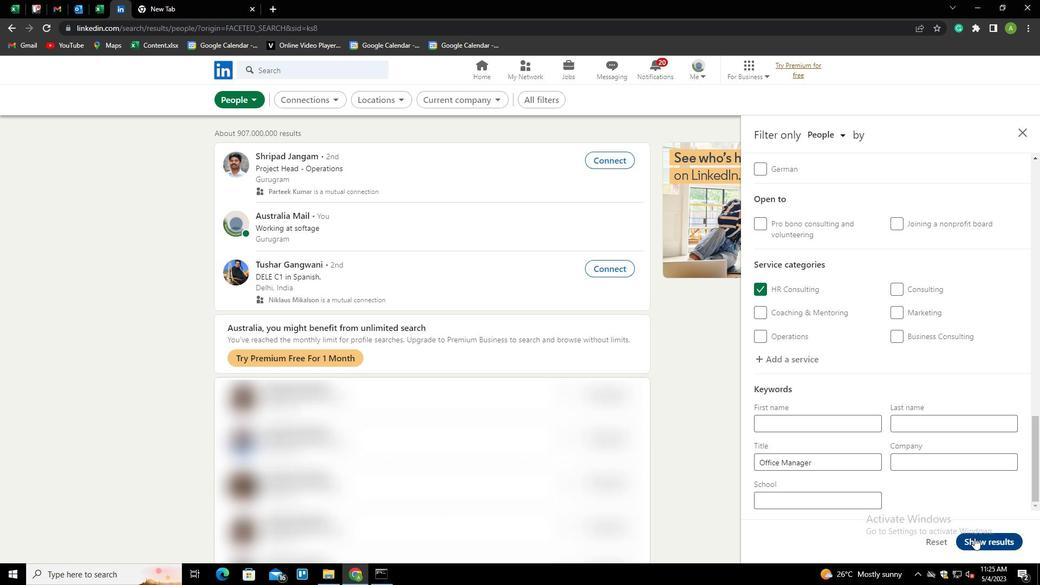
Action: Mouse moved to (930, 504)
Screenshot: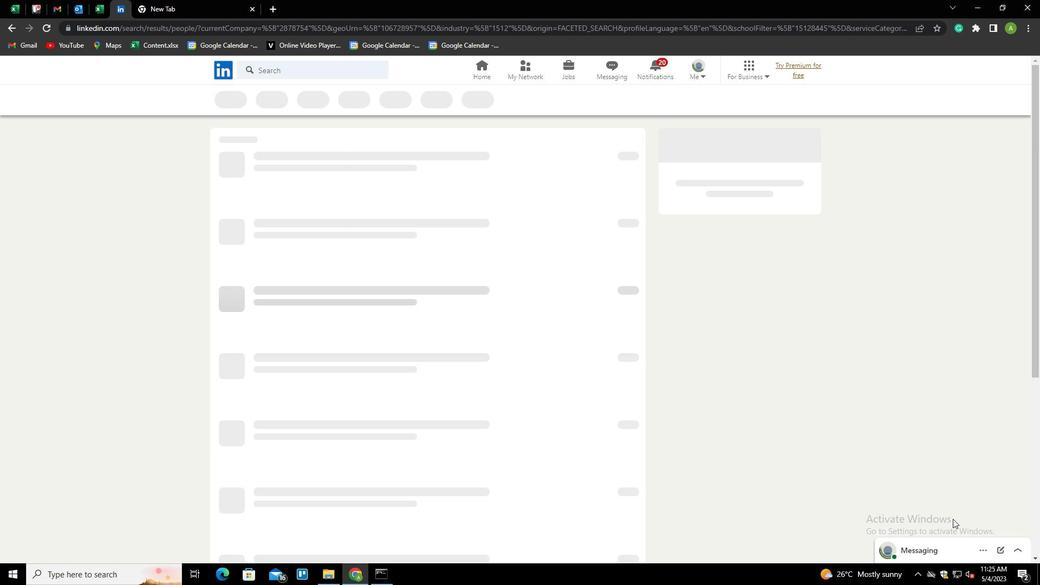 
